 Task: Create a due date automation trigger when advanced on, on the monday of the week before a card is due add dates due this month at 11:00 AM.
Action: Mouse moved to (1017, 306)
Screenshot: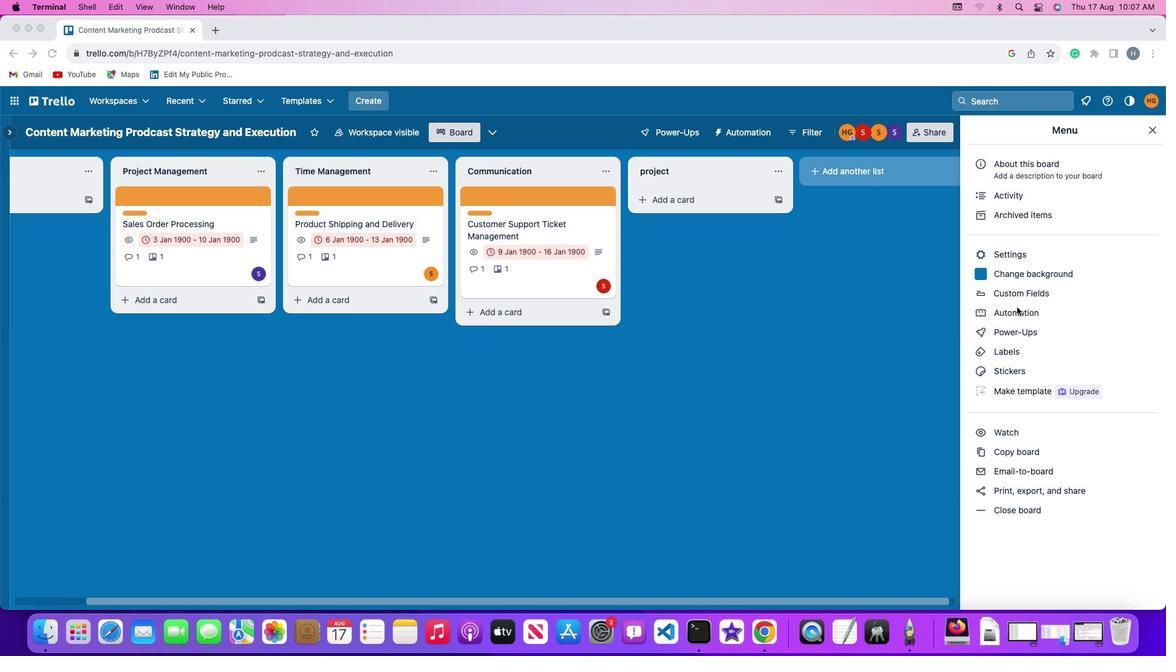 
Action: Mouse pressed left at (1017, 306)
Screenshot: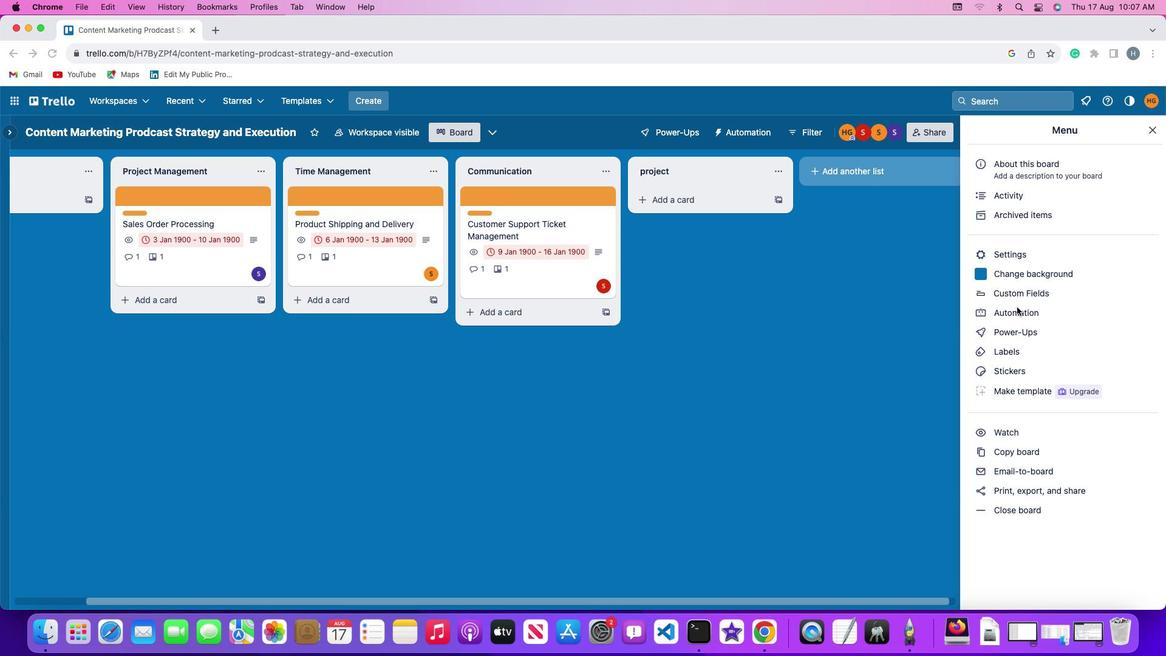 
Action: Mouse pressed left at (1017, 306)
Screenshot: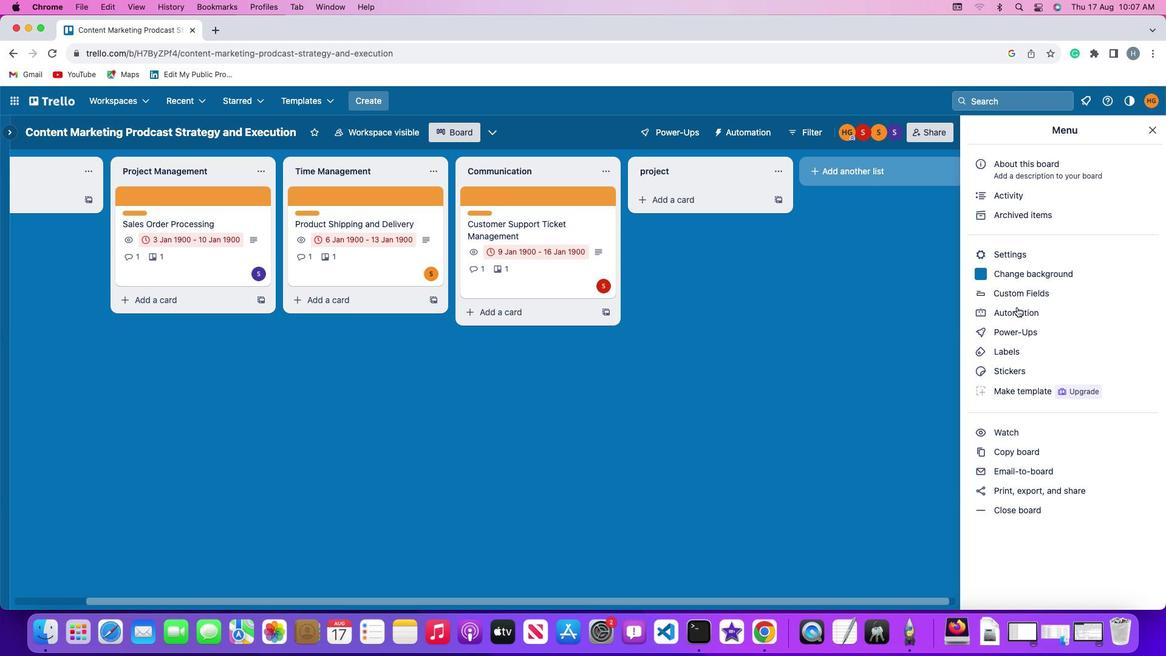 
Action: Mouse moved to (58, 287)
Screenshot: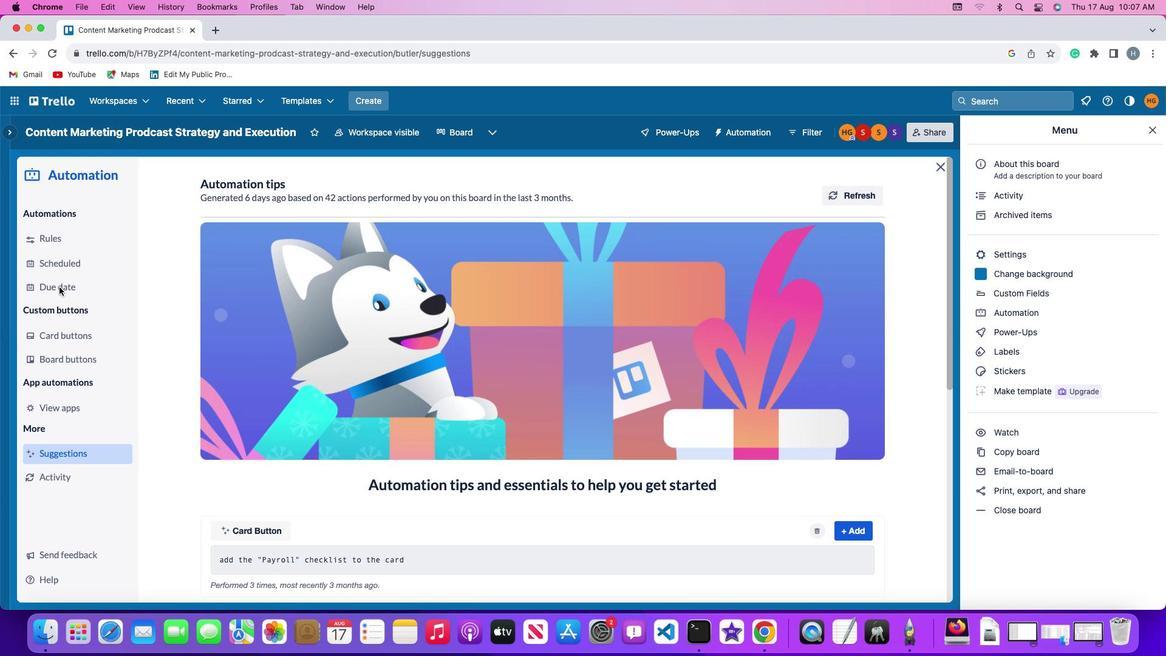 
Action: Mouse pressed left at (58, 287)
Screenshot: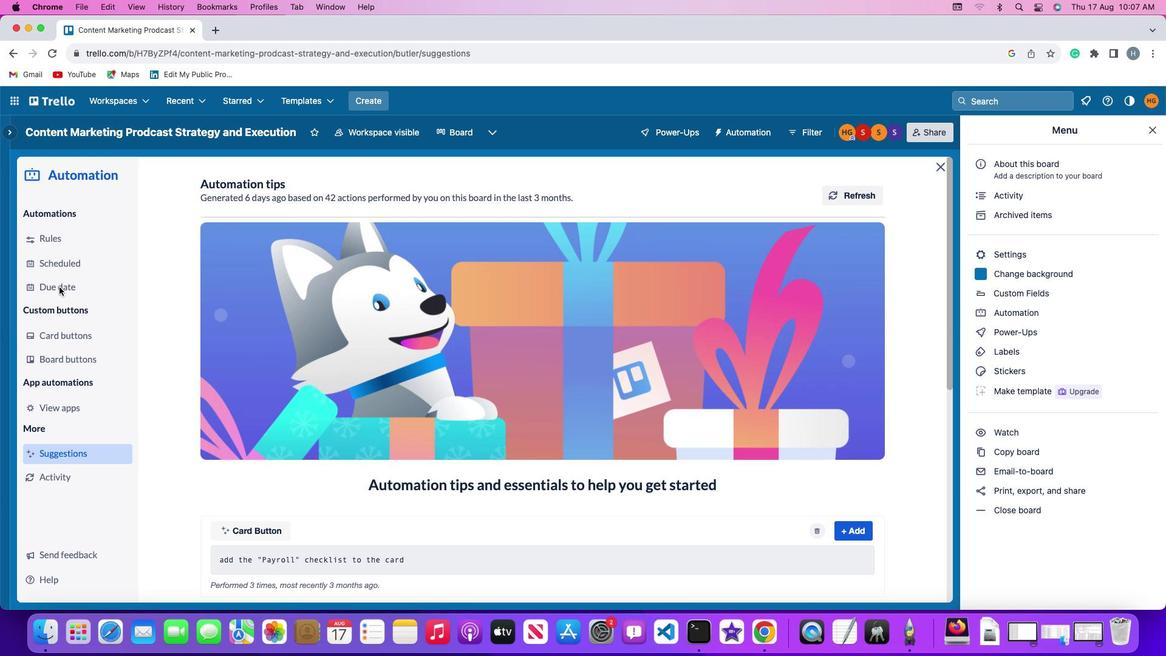 
Action: Mouse moved to (804, 187)
Screenshot: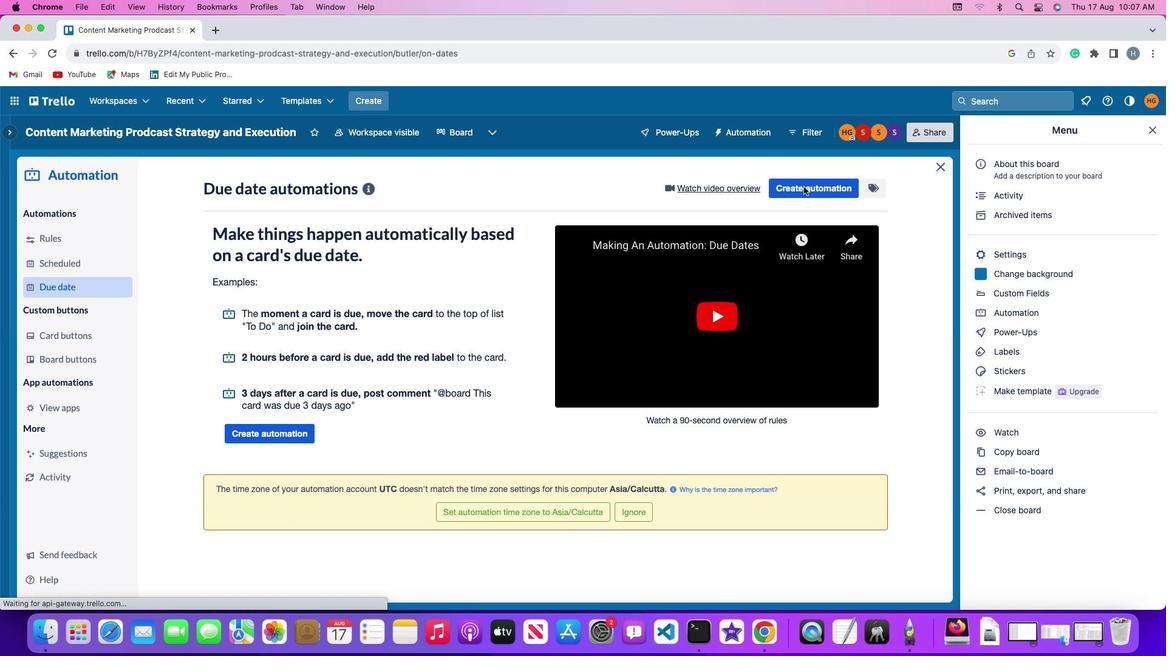
Action: Mouse pressed left at (804, 187)
Screenshot: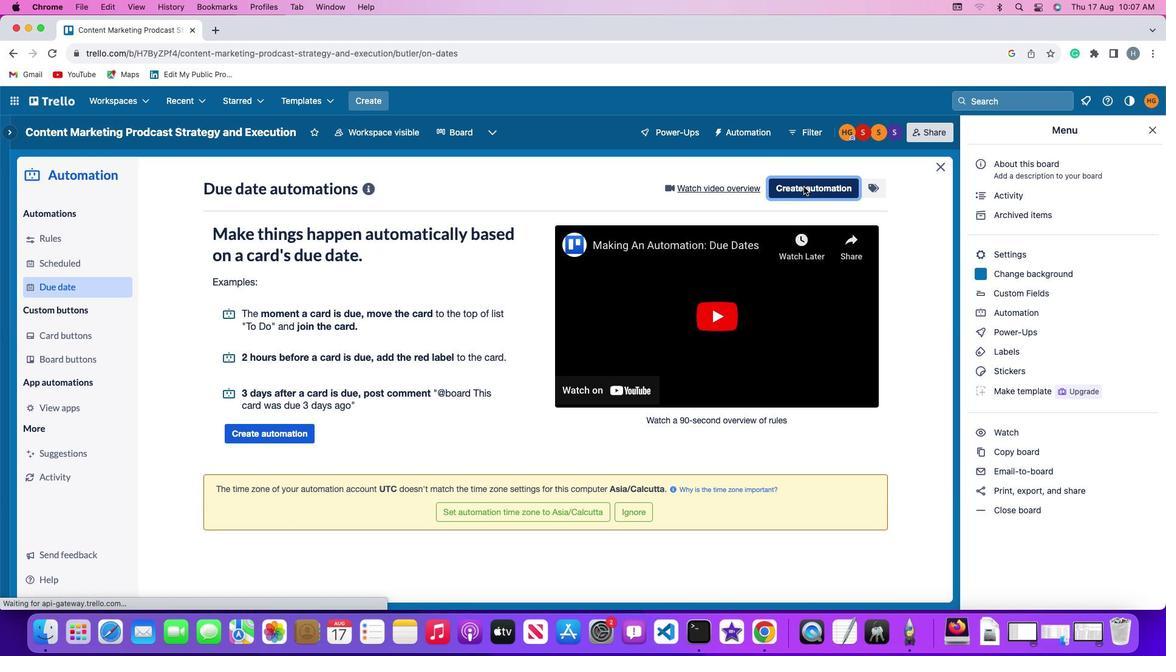
Action: Mouse moved to (229, 302)
Screenshot: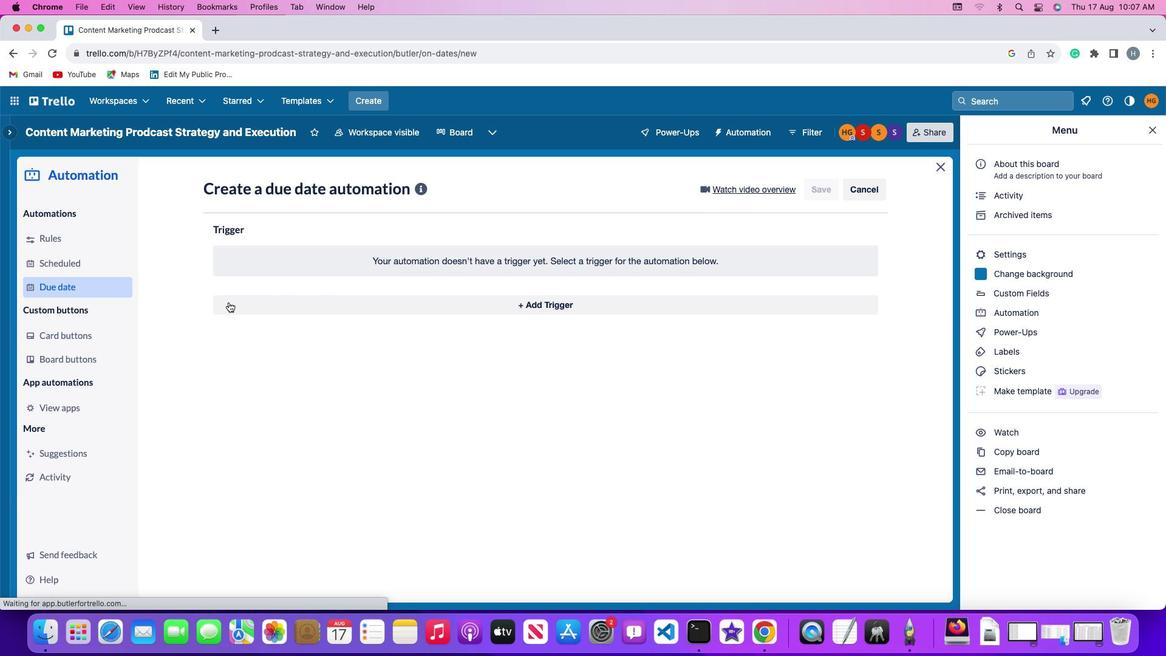 
Action: Mouse pressed left at (229, 302)
Screenshot: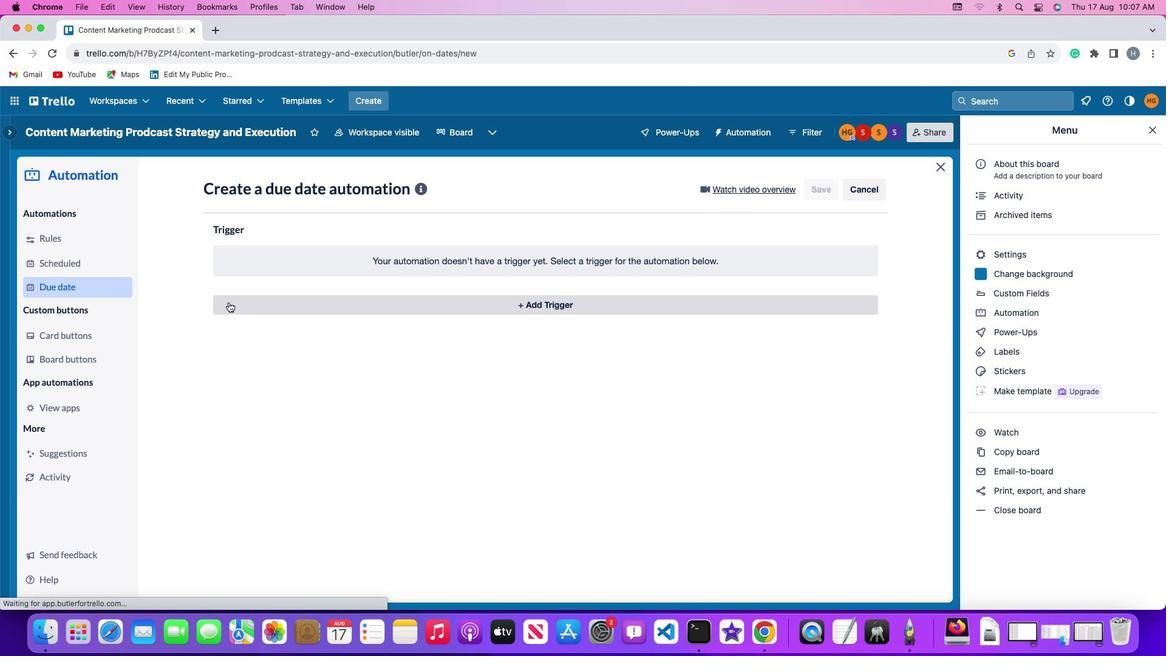 
Action: Mouse moved to (271, 531)
Screenshot: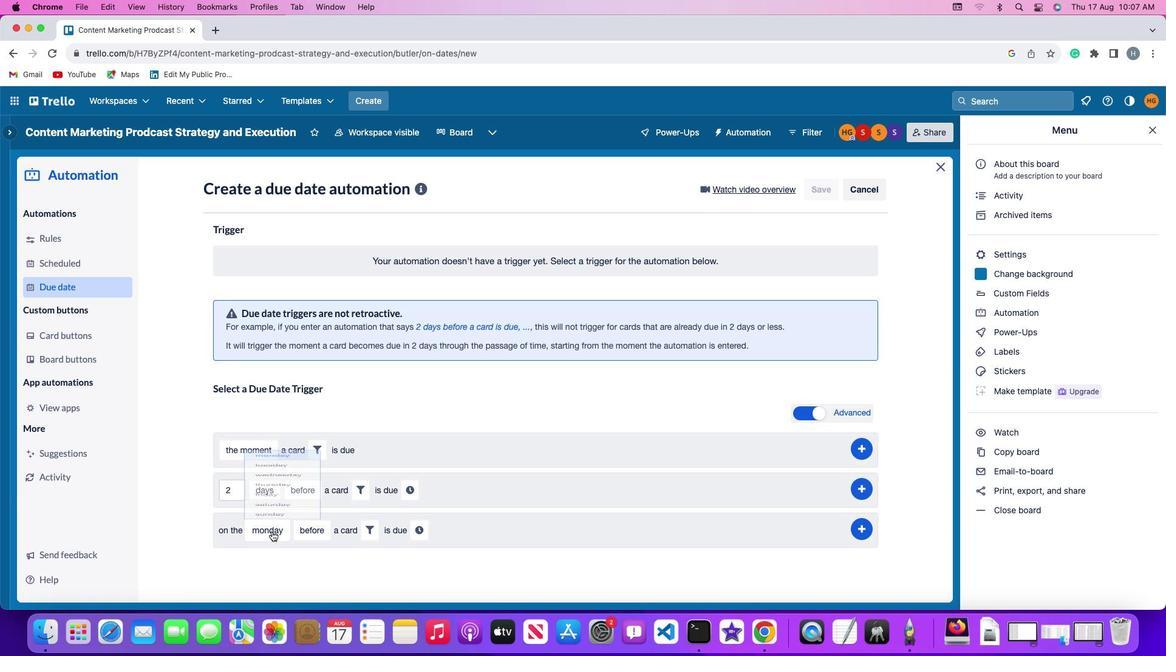 
Action: Mouse pressed left at (271, 531)
Screenshot: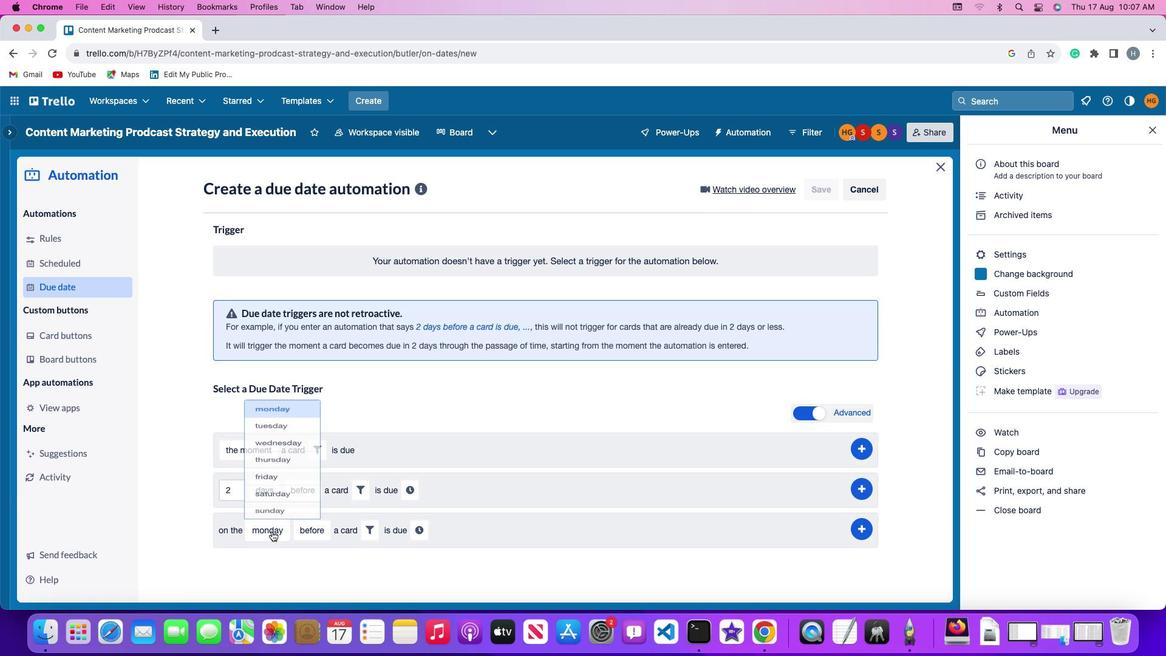 
Action: Mouse moved to (283, 364)
Screenshot: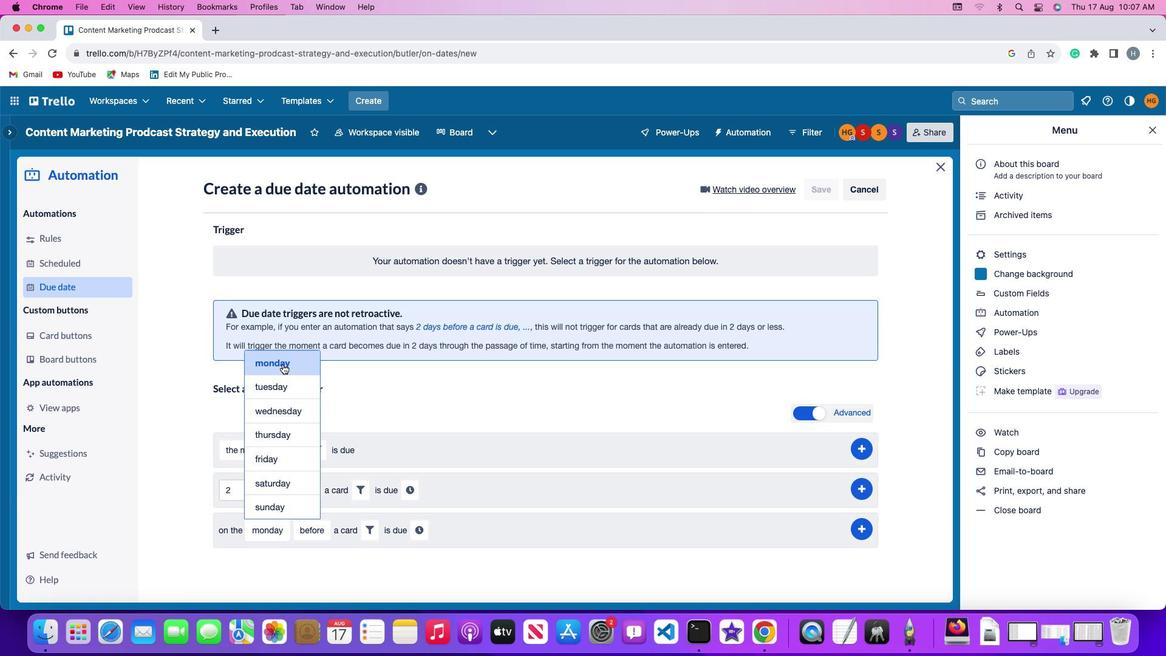 
Action: Mouse pressed left at (283, 364)
Screenshot: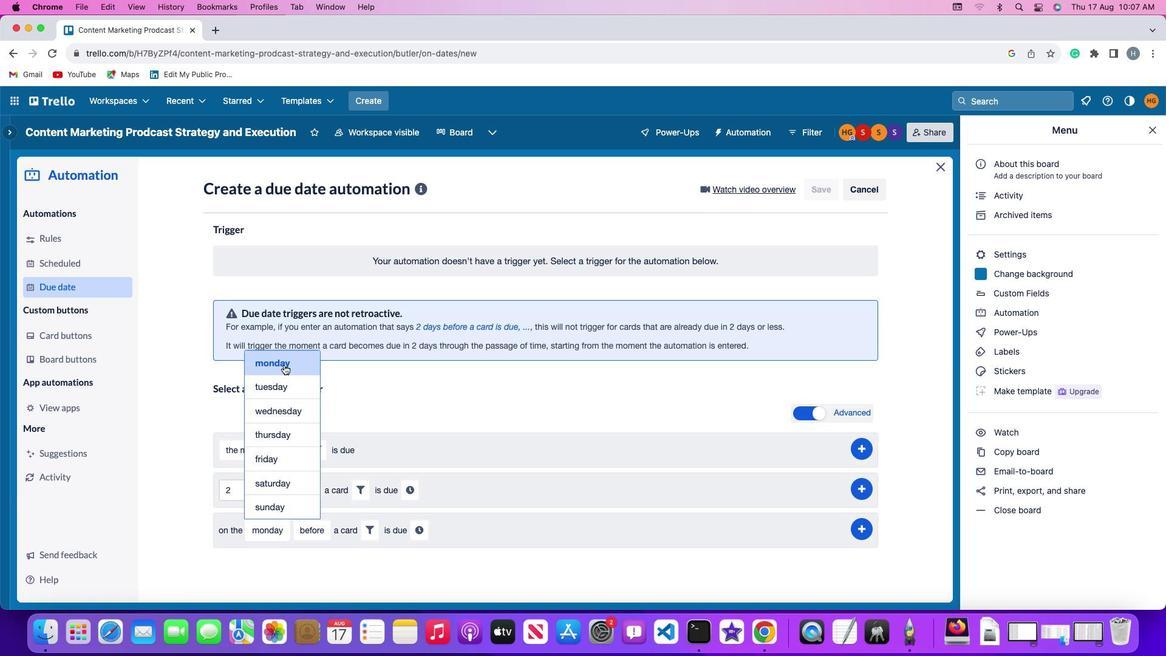 
Action: Mouse moved to (299, 529)
Screenshot: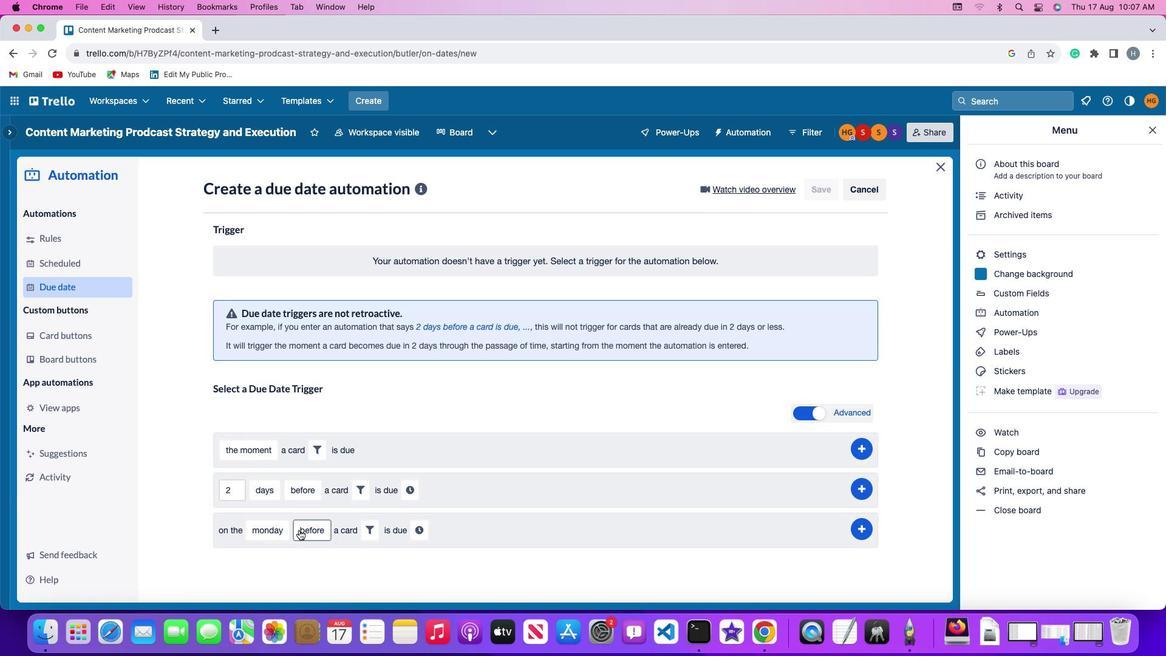 
Action: Mouse pressed left at (299, 529)
Screenshot: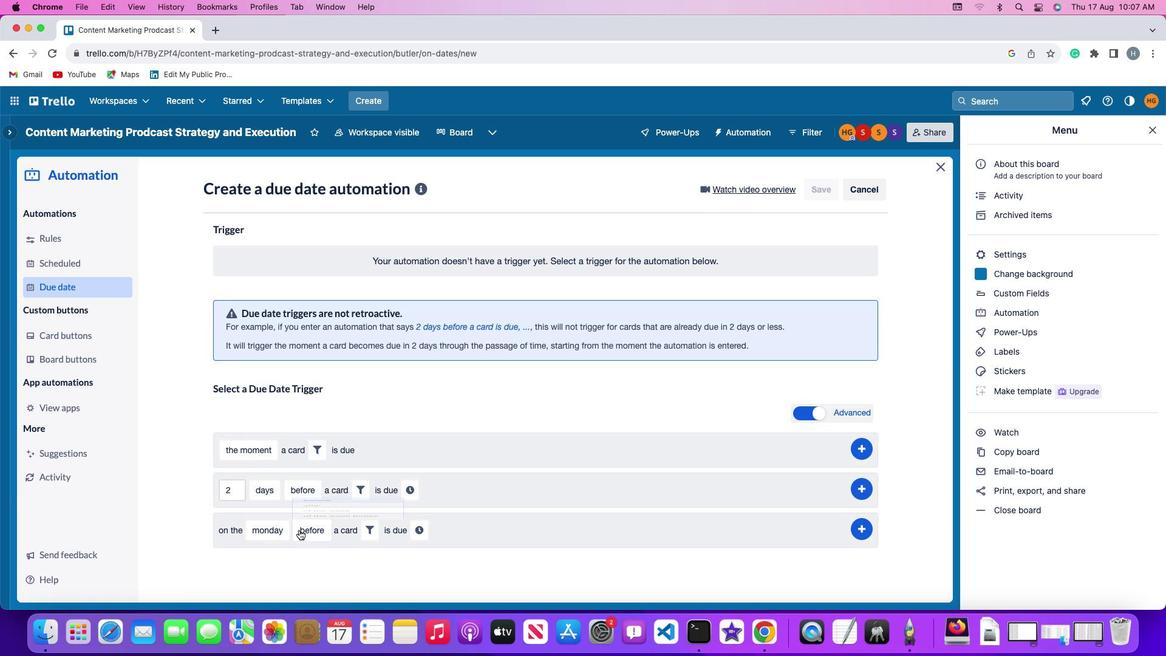 
Action: Mouse moved to (319, 506)
Screenshot: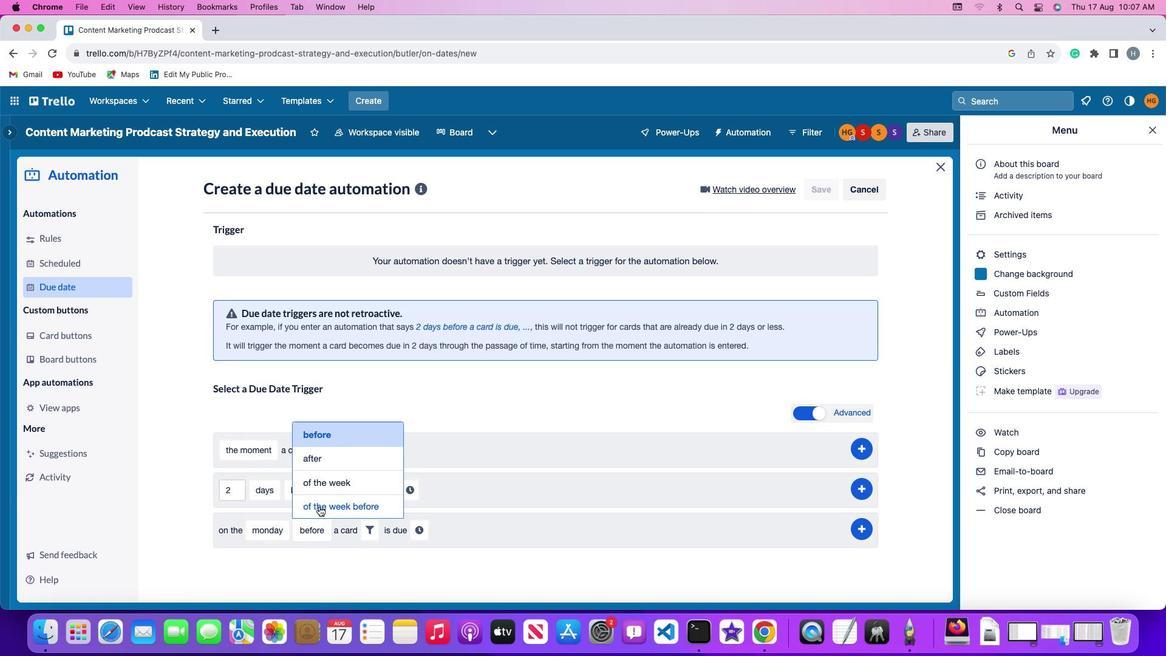 
Action: Mouse pressed left at (319, 506)
Screenshot: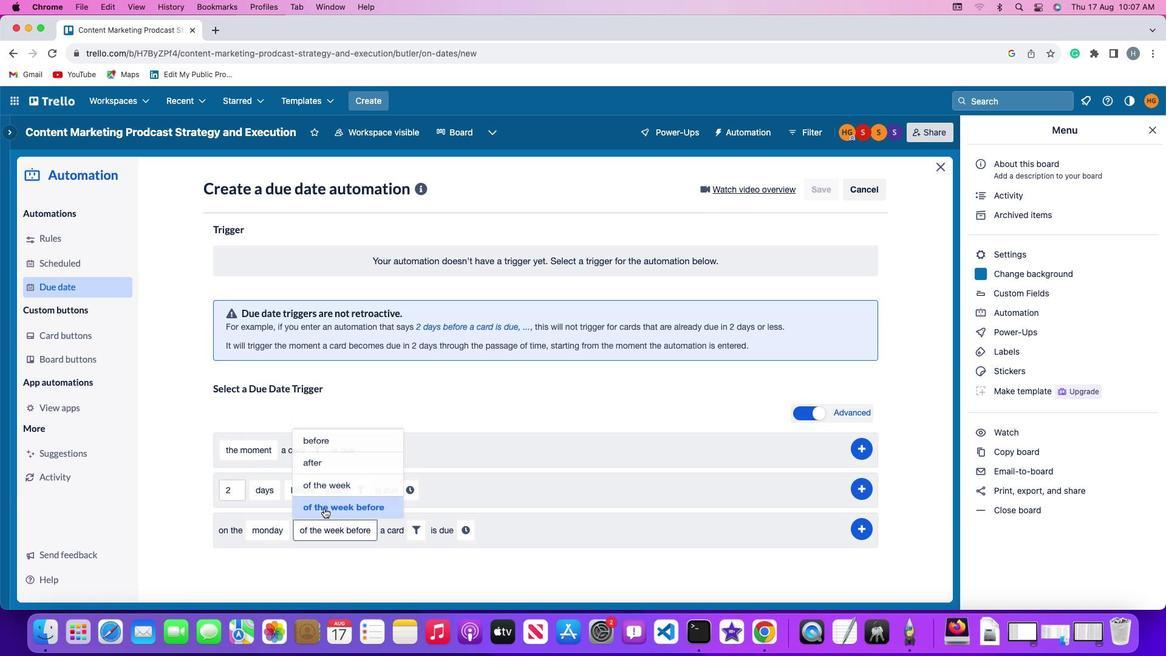 
Action: Mouse moved to (411, 528)
Screenshot: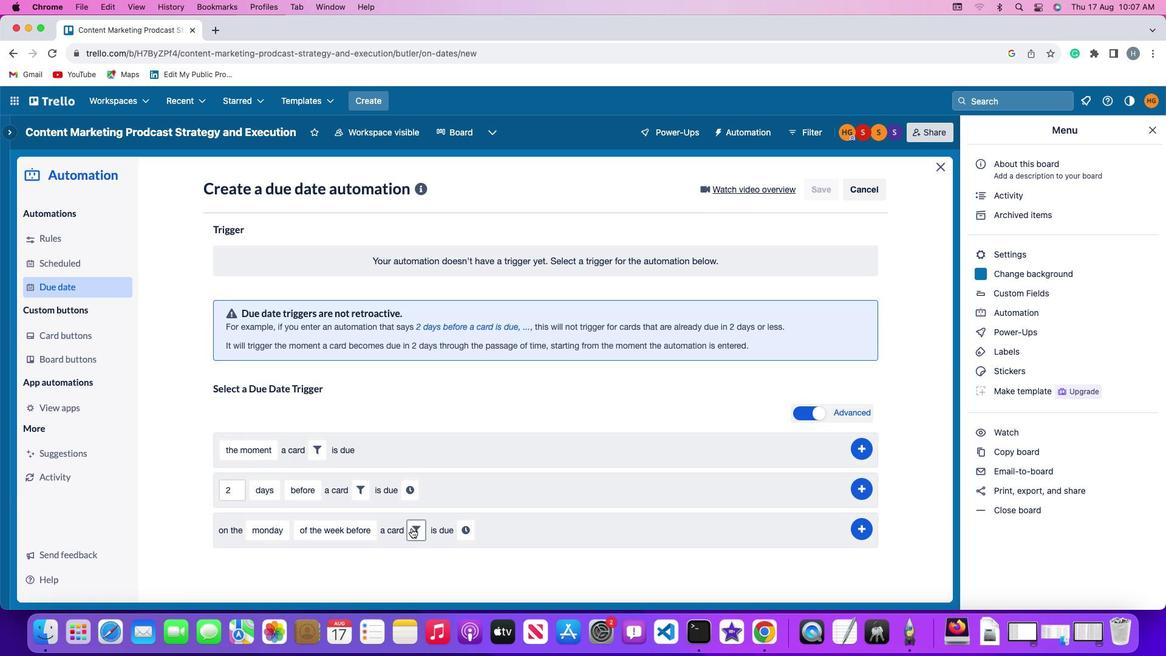 
Action: Mouse pressed left at (411, 528)
Screenshot: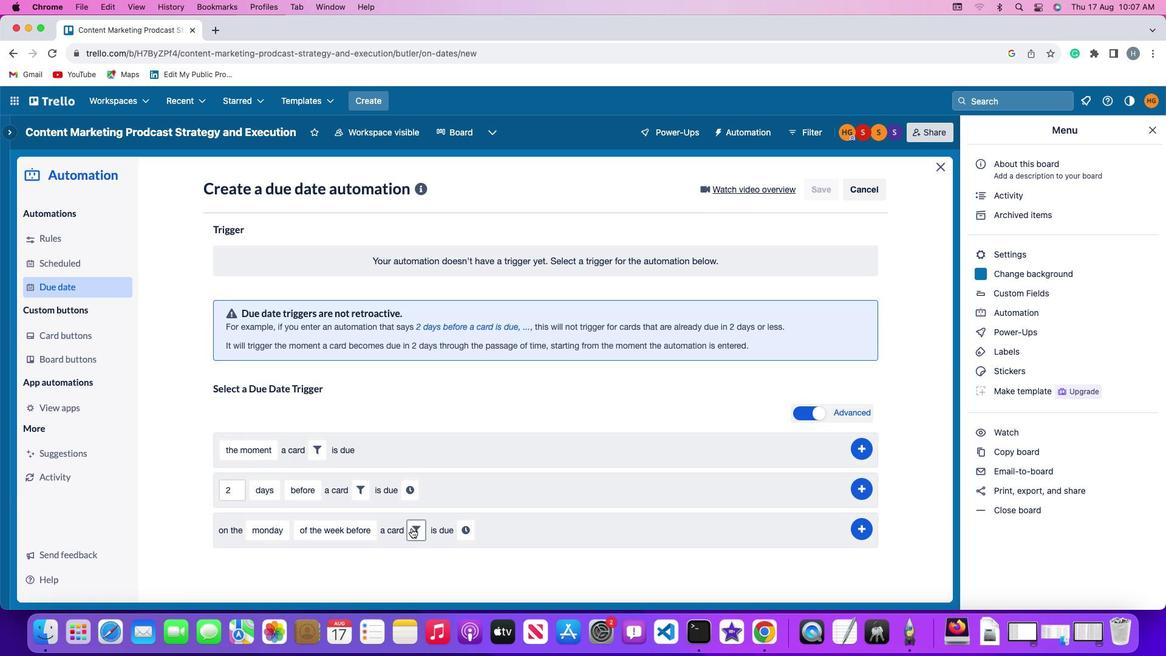 
Action: Mouse moved to (483, 572)
Screenshot: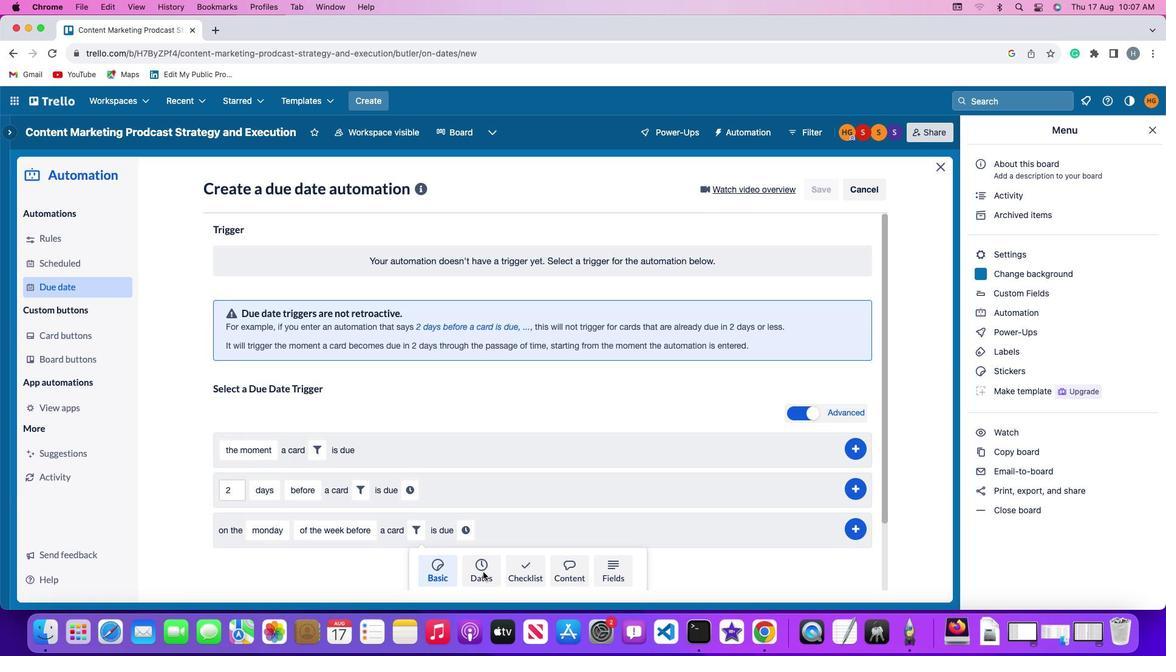 
Action: Mouse pressed left at (483, 572)
Screenshot: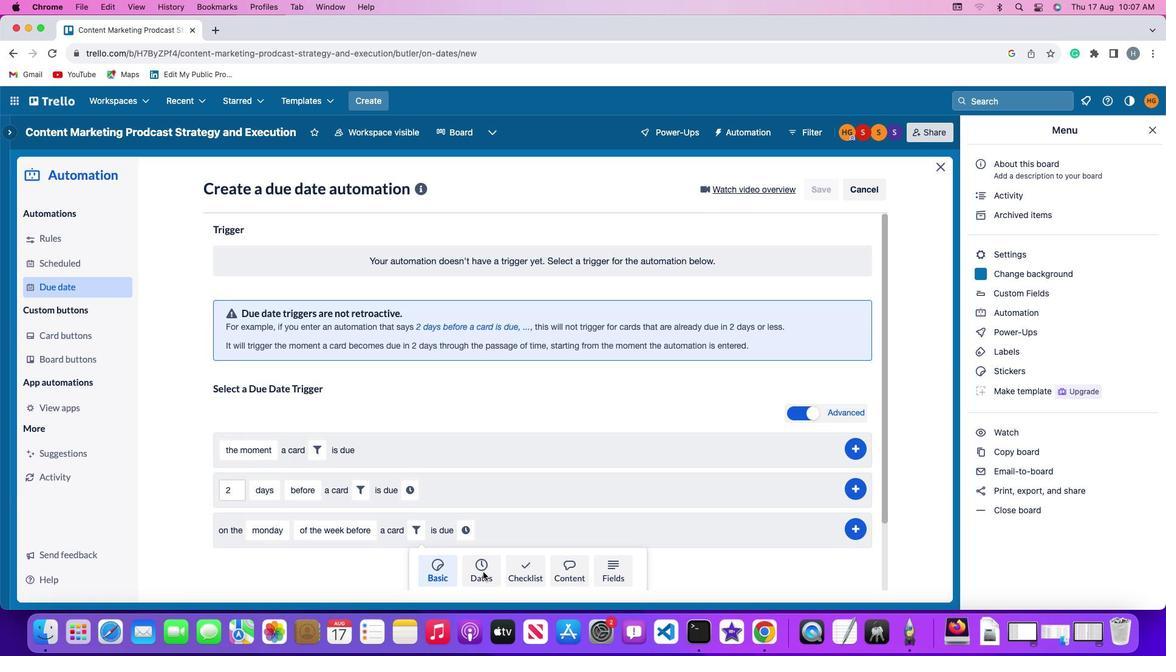 
Action: Mouse moved to (373, 560)
Screenshot: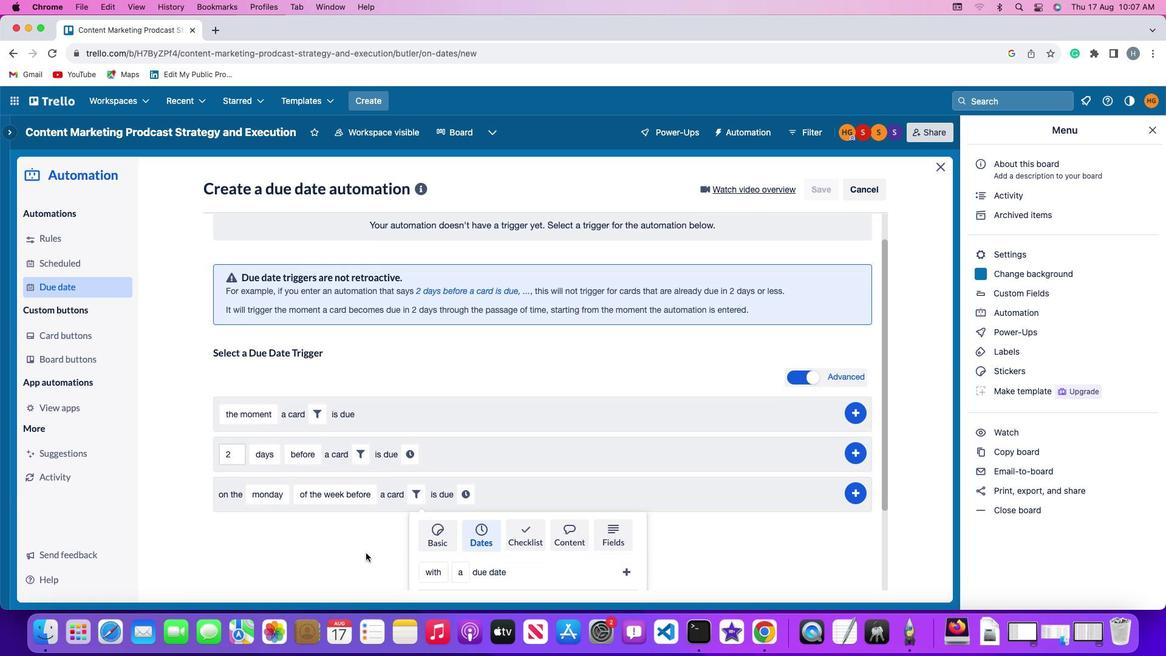 
Action: Mouse scrolled (373, 560) with delta (0, 0)
Screenshot: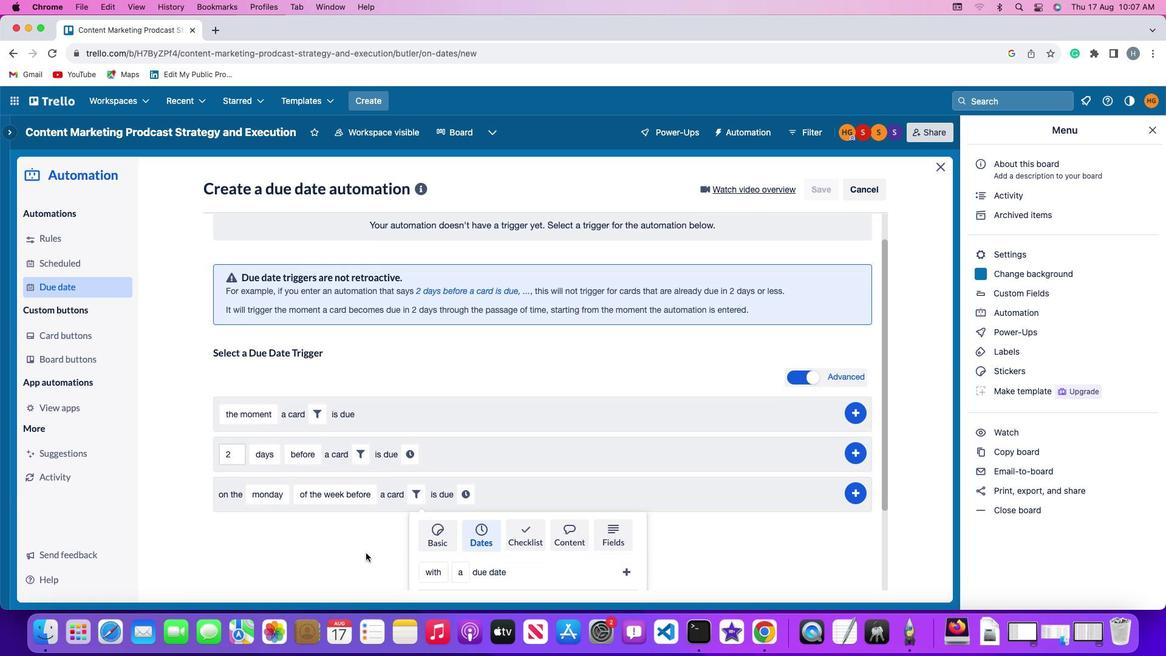 
Action: Mouse moved to (372, 560)
Screenshot: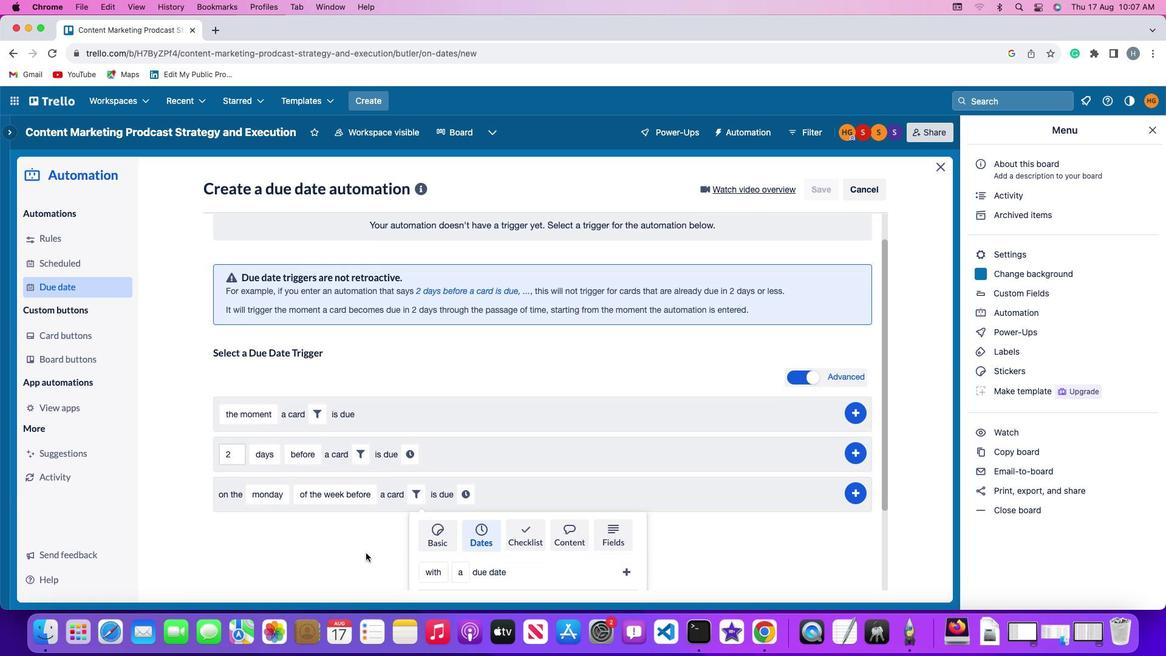 
Action: Mouse scrolled (372, 560) with delta (0, 0)
Screenshot: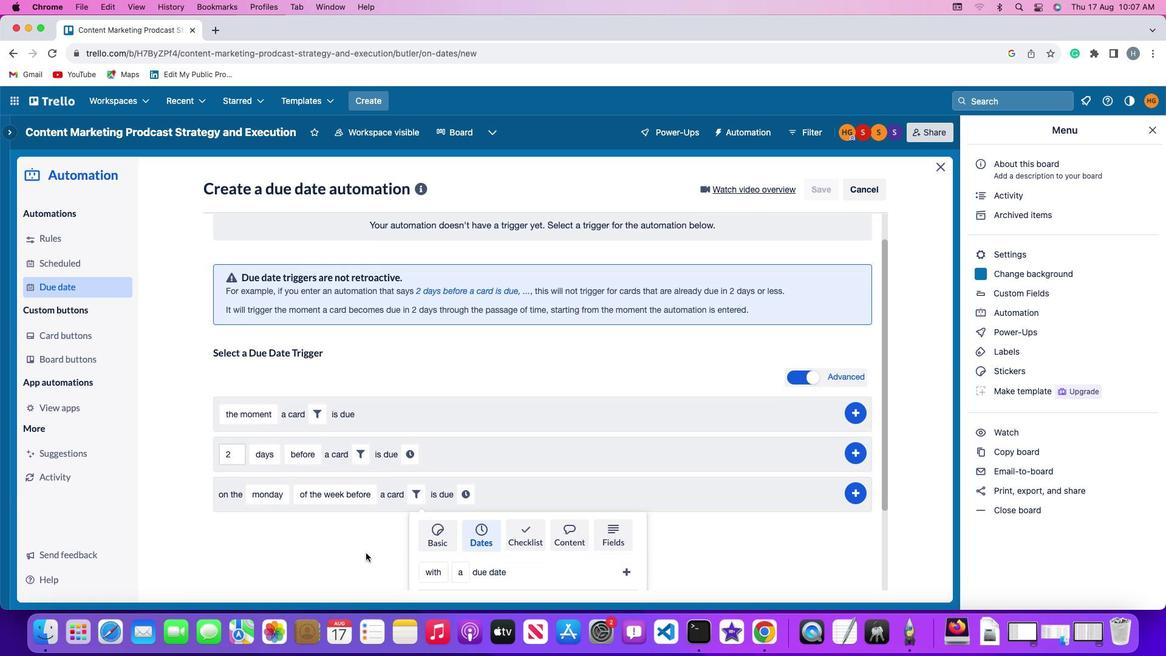 
Action: Mouse moved to (372, 559)
Screenshot: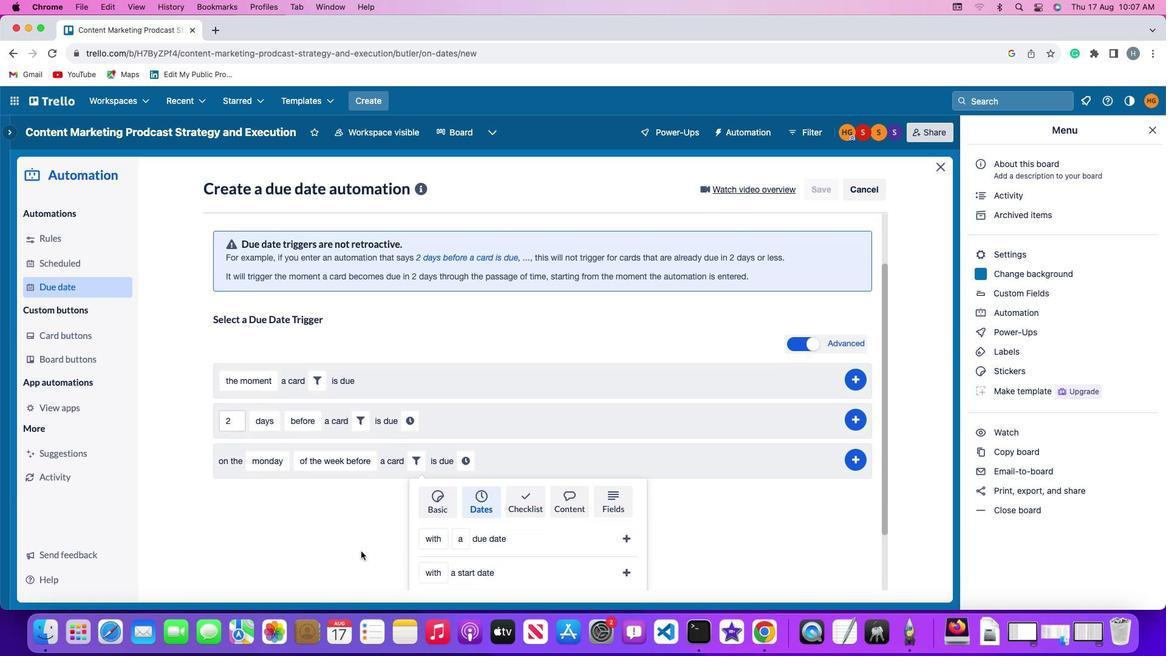 
Action: Mouse scrolled (372, 559) with delta (0, -1)
Screenshot: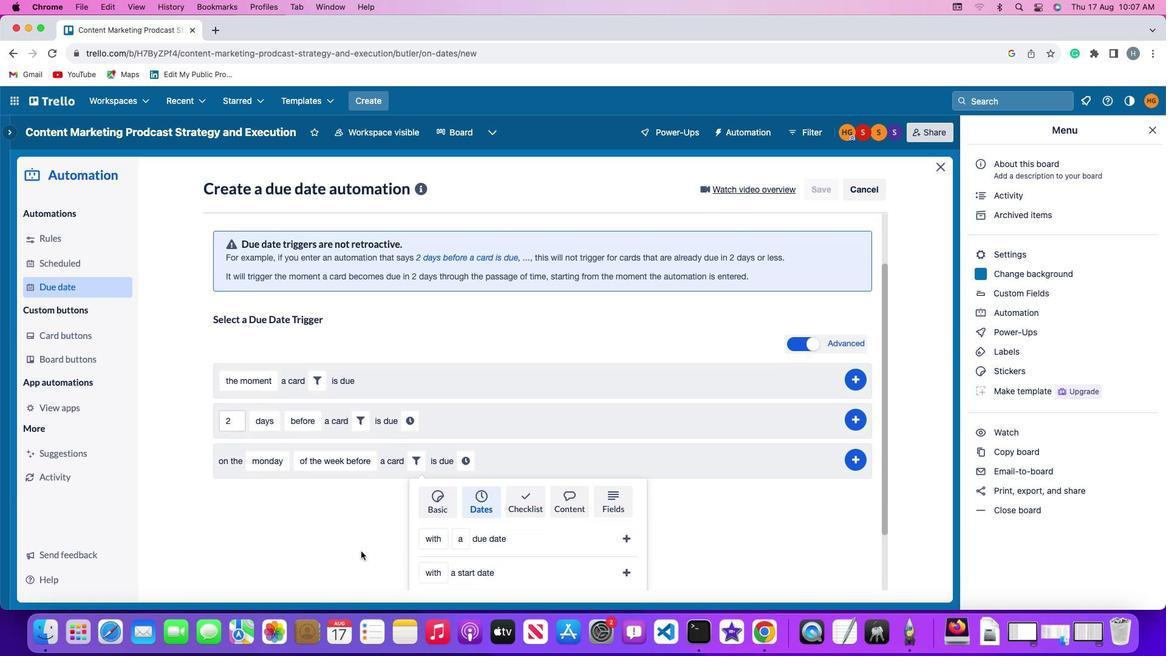 
Action: Mouse moved to (370, 556)
Screenshot: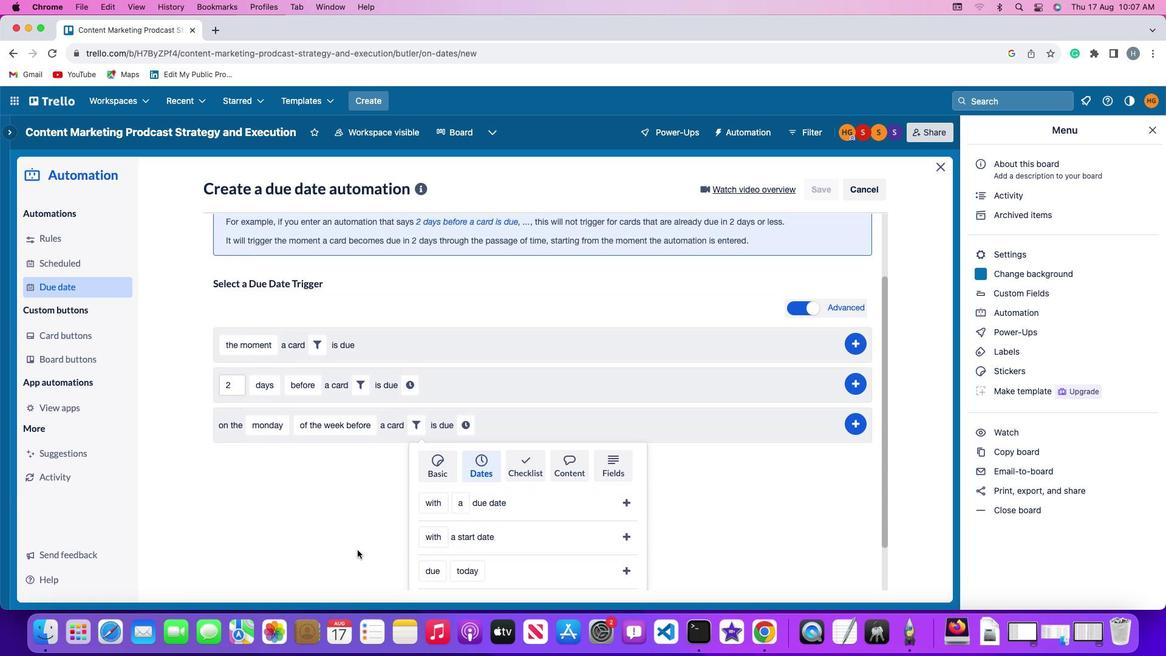 
Action: Mouse scrolled (370, 556) with delta (0, -3)
Screenshot: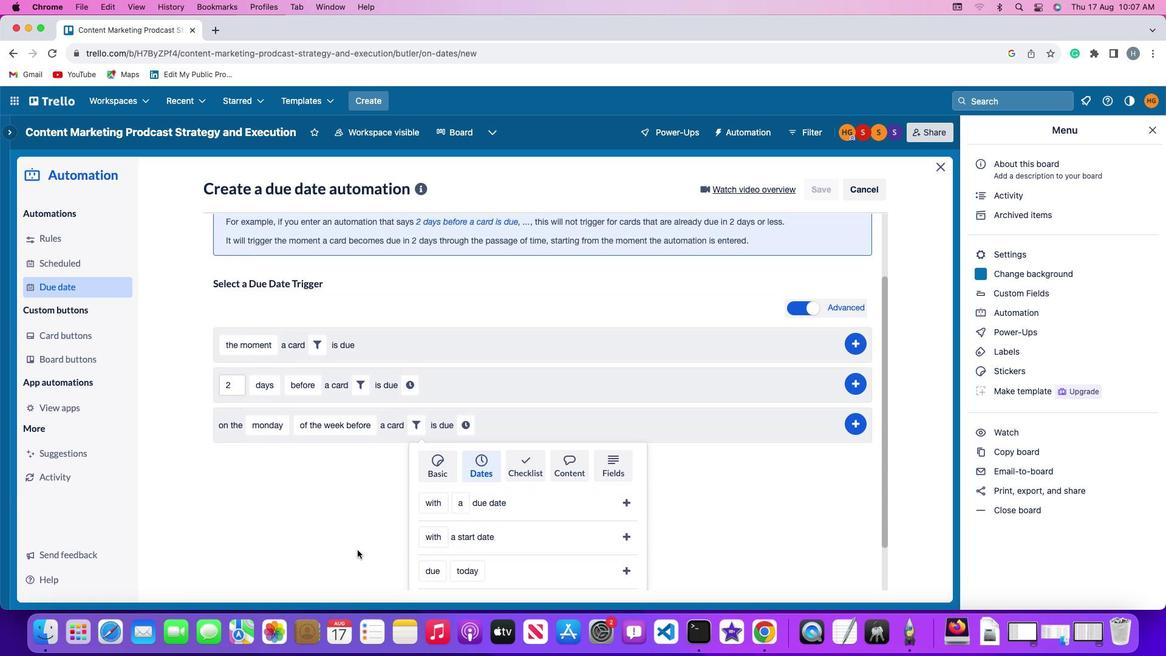 
Action: Mouse moved to (353, 550)
Screenshot: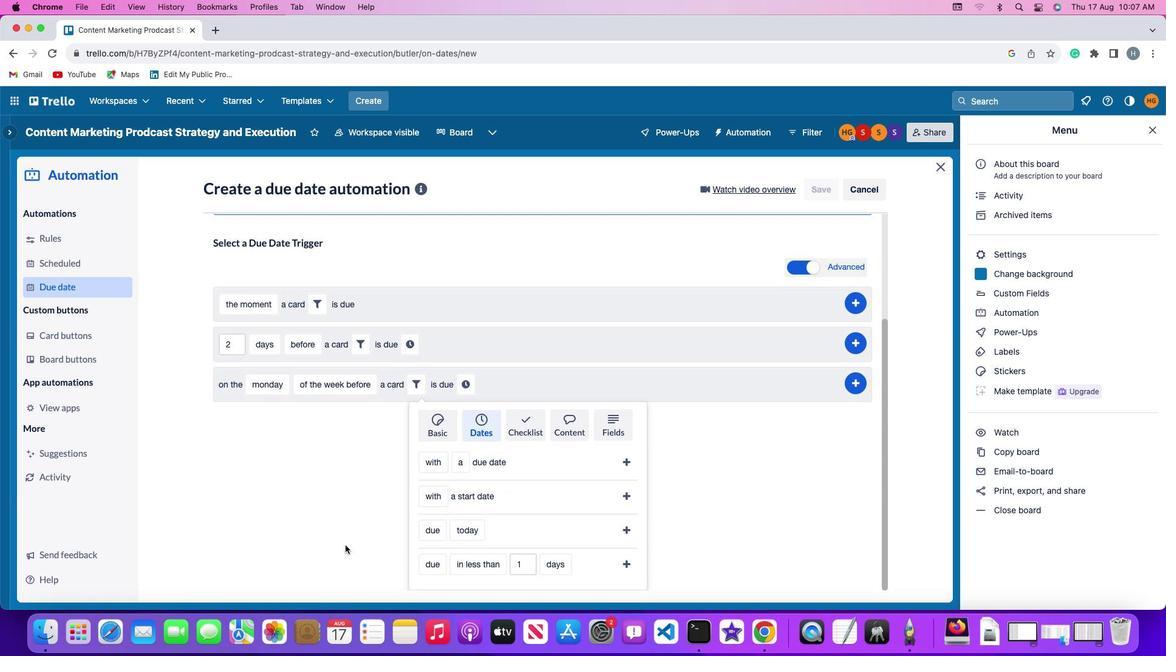 
Action: Mouse scrolled (353, 550) with delta (0, 0)
Screenshot: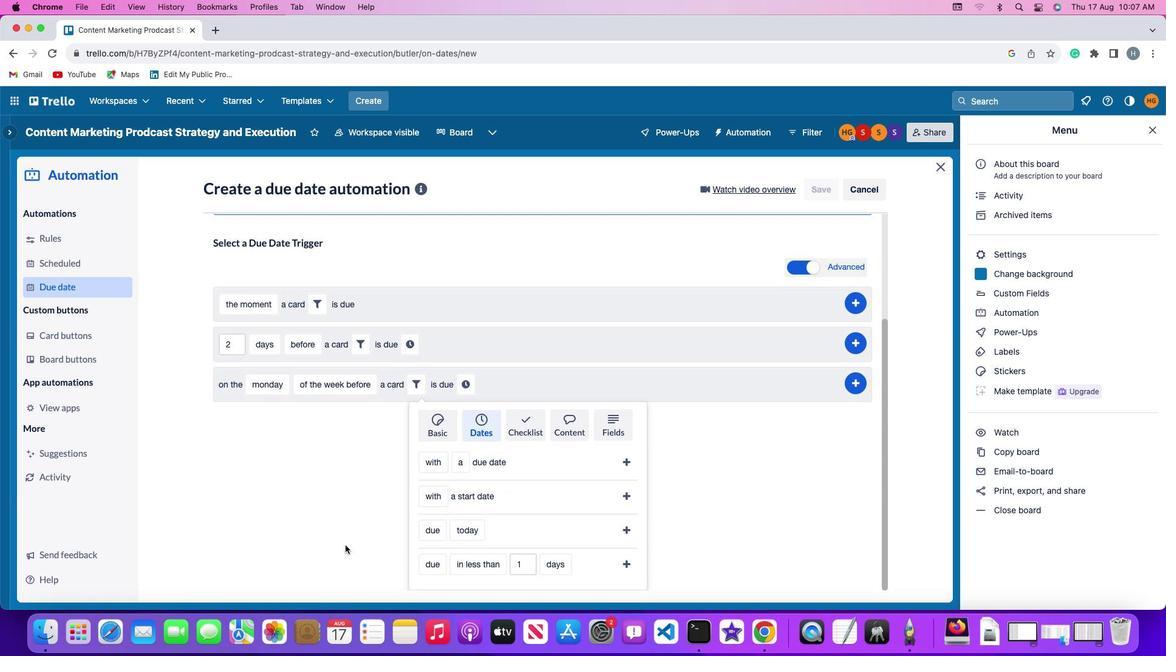 
Action: Mouse moved to (351, 550)
Screenshot: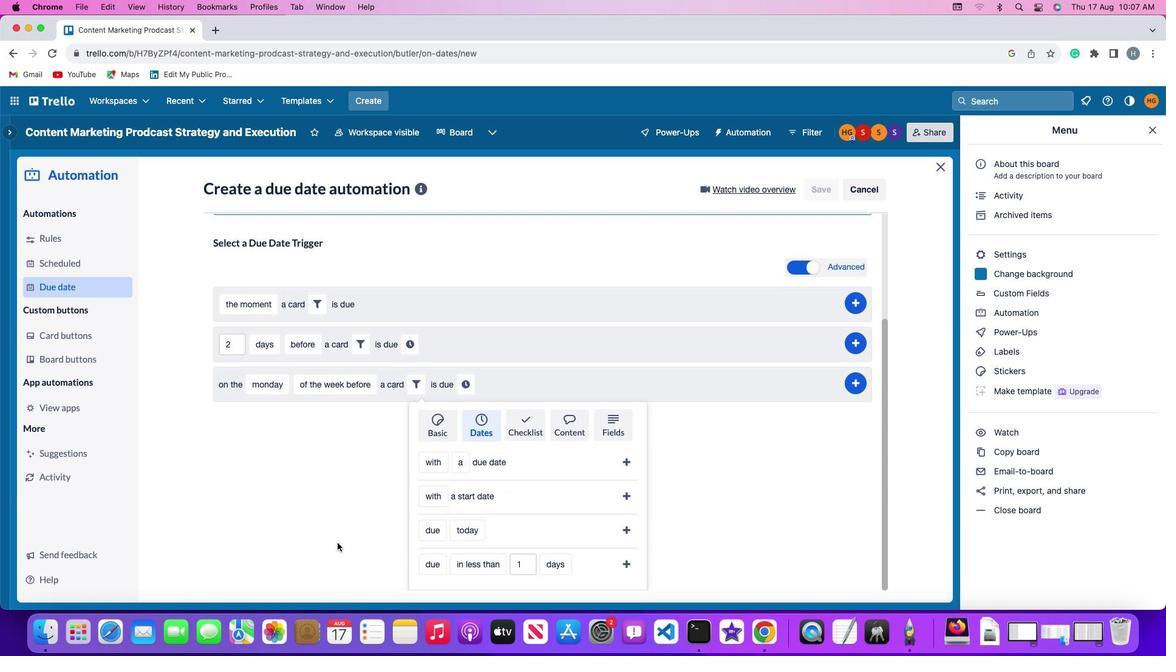 
Action: Mouse scrolled (351, 550) with delta (0, 0)
Screenshot: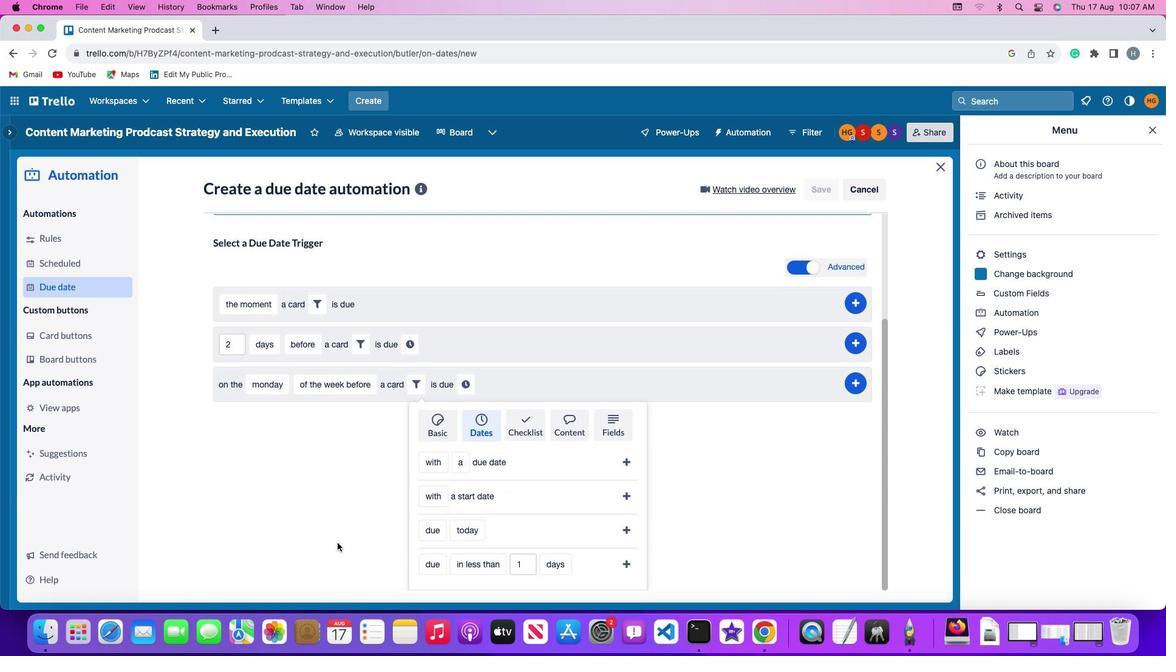 
Action: Mouse moved to (350, 549)
Screenshot: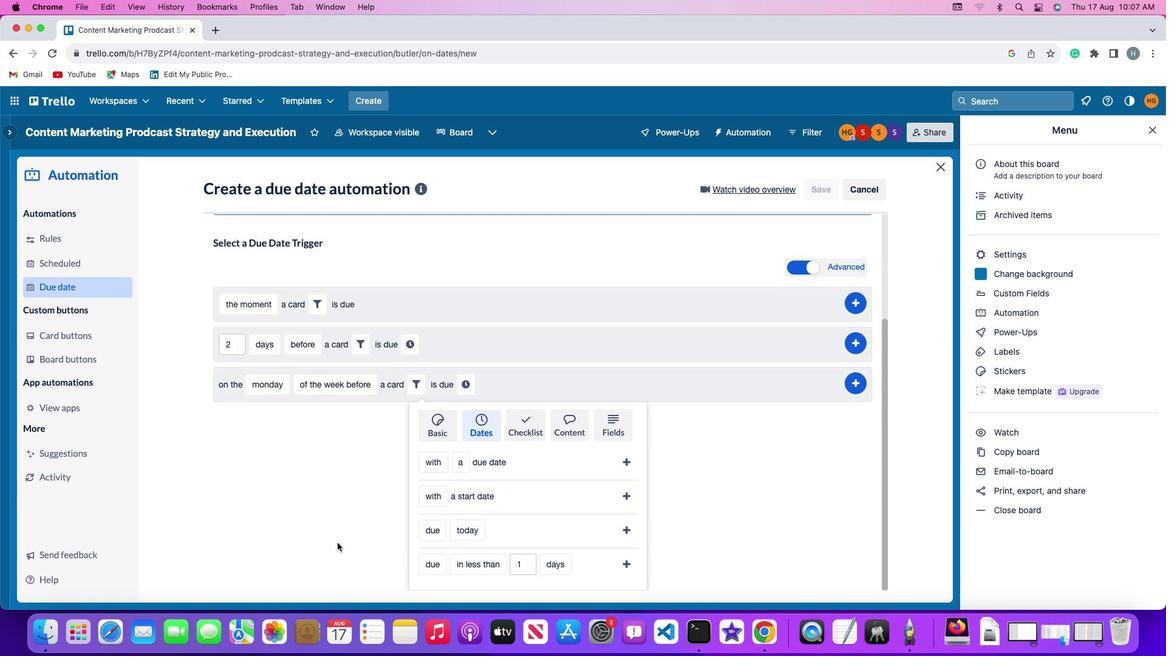 
Action: Mouse scrolled (350, 549) with delta (0, -1)
Screenshot: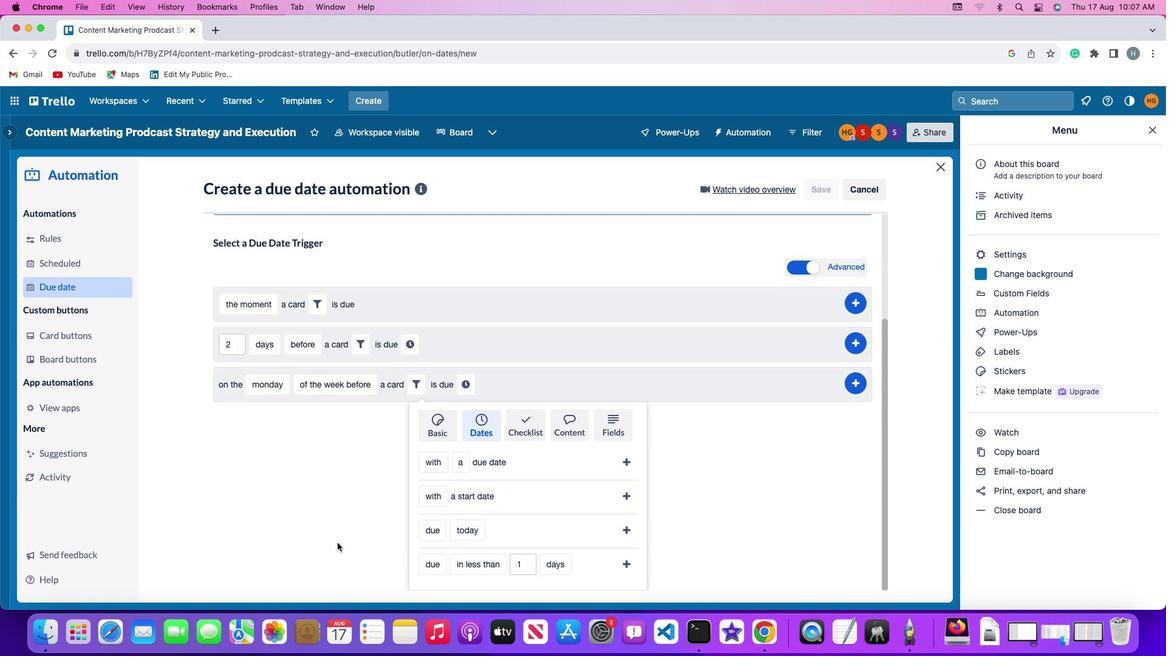 
Action: Mouse moved to (443, 529)
Screenshot: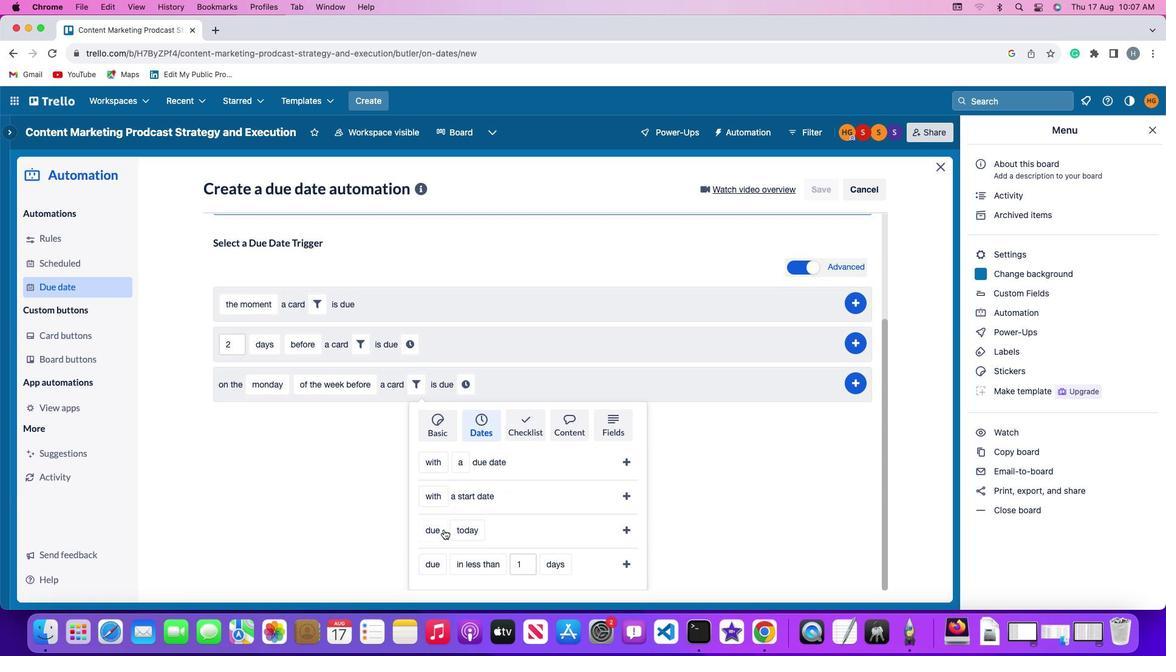 
Action: Mouse pressed left at (443, 529)
Screenshot: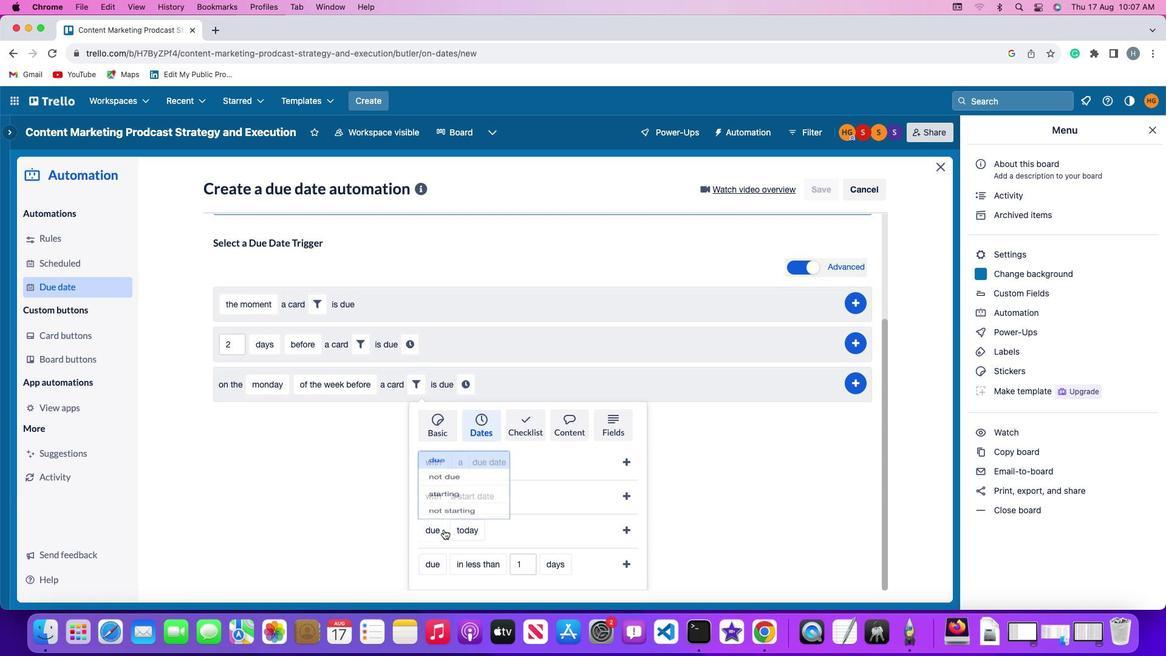 
Action: Mouse moved to (445, 434)
Screenshot: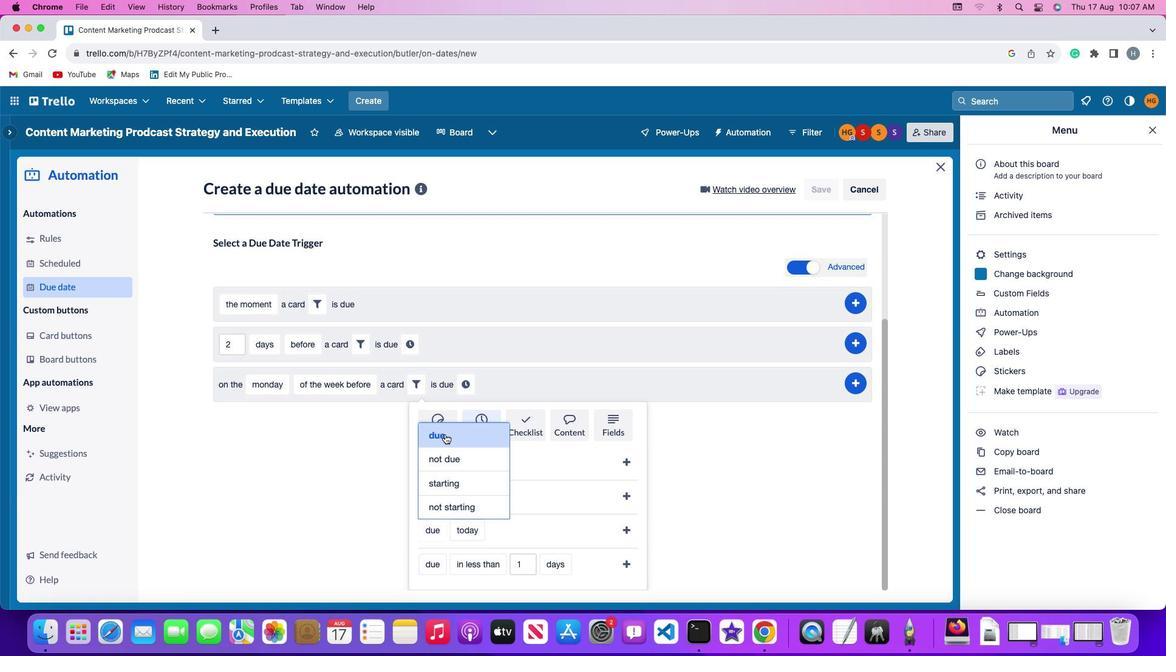 
Action: Mouse pressed left at (445, 434)
Screenshot: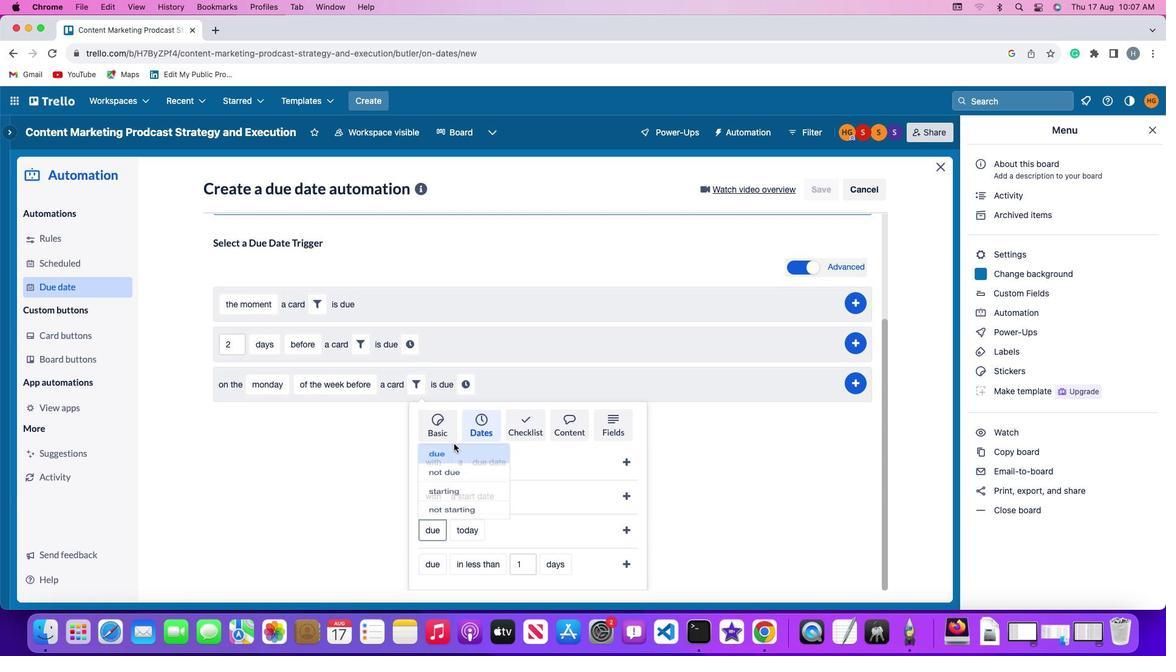 
Action: Mouse moved to (475, 525)
Screenshot: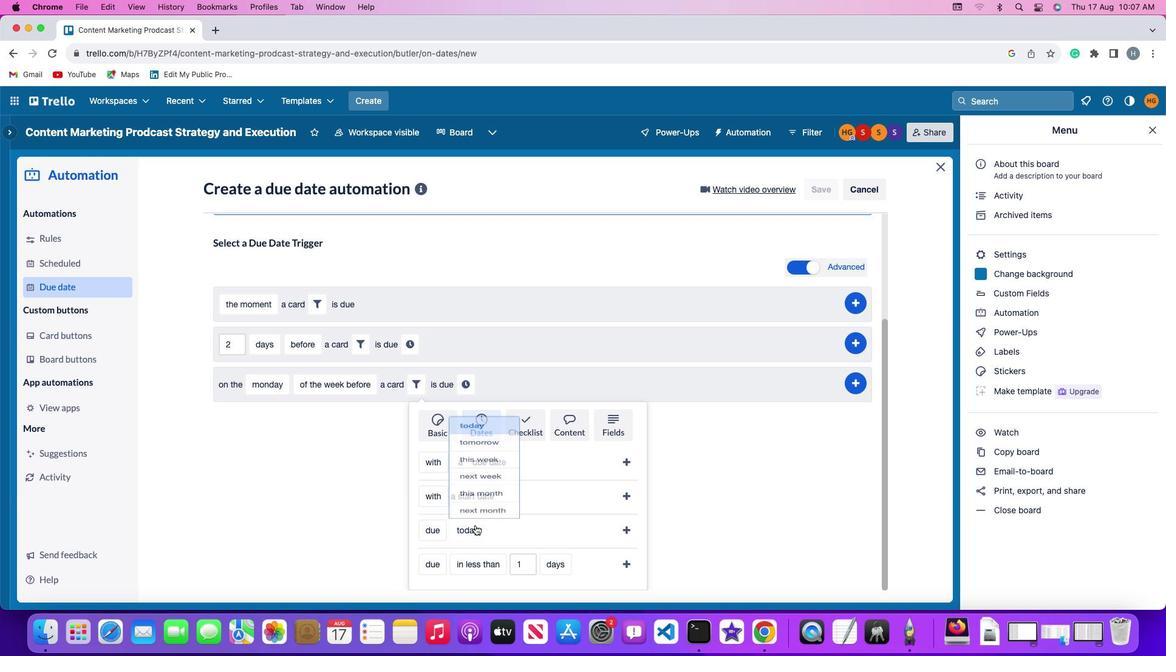 
Action: Mouse pressed left at (475, 525)
Screenshot: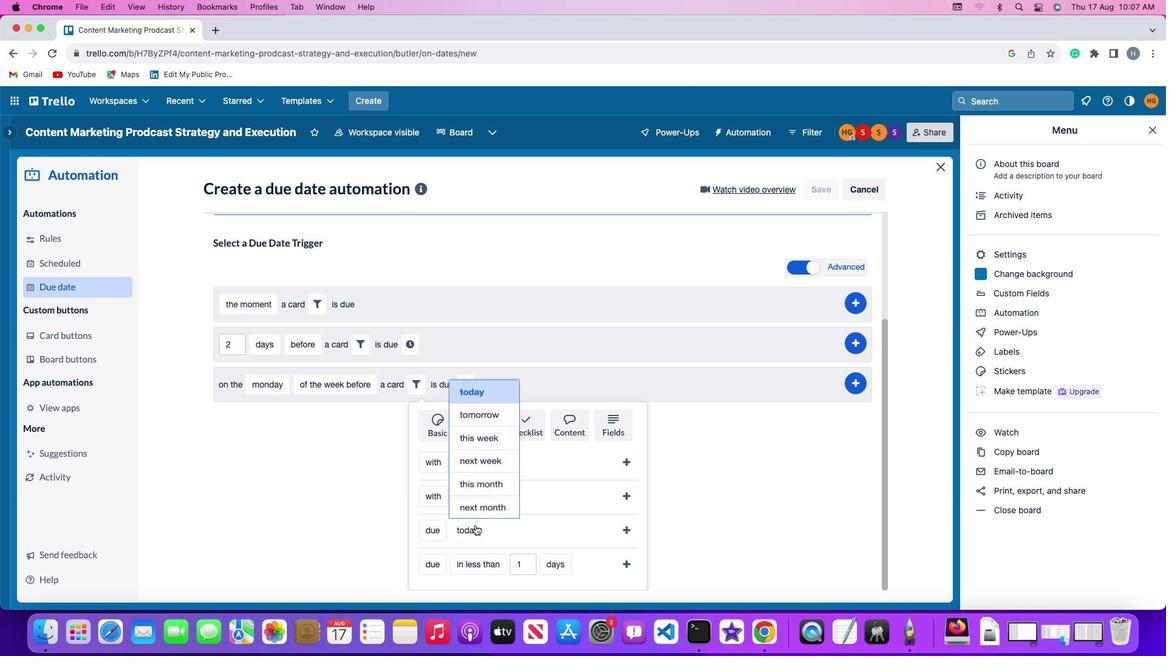 
Action: Mouse moved to (491, 480)
Screenshot: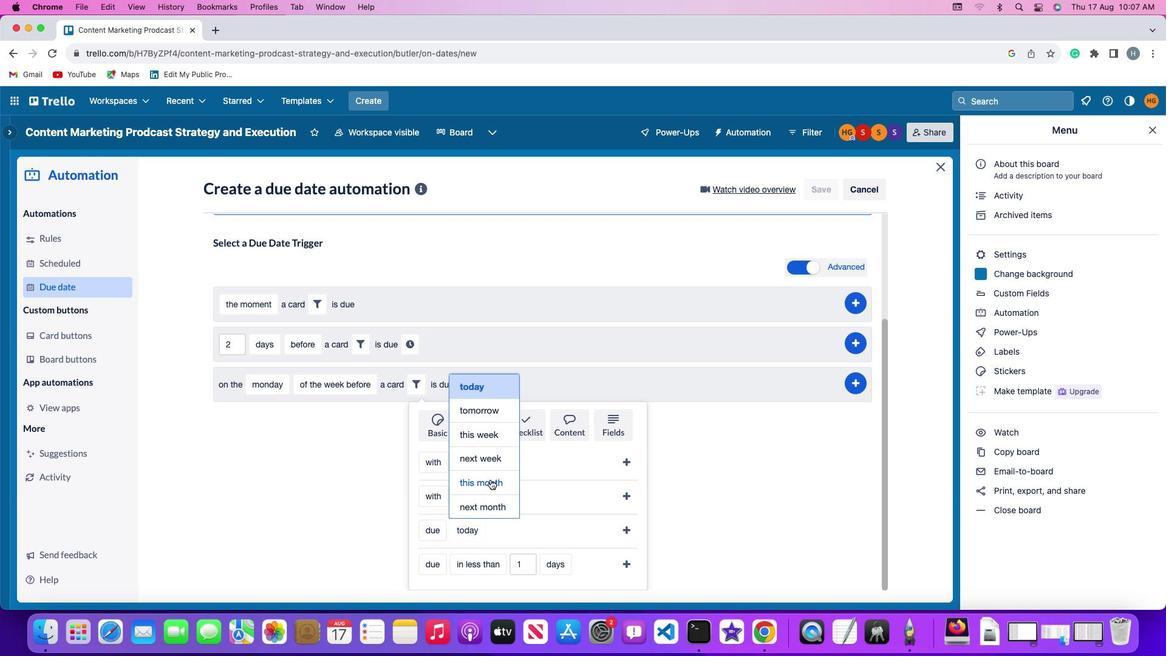 
Action: Mouse pressed left at (491, 480)
Screenshot: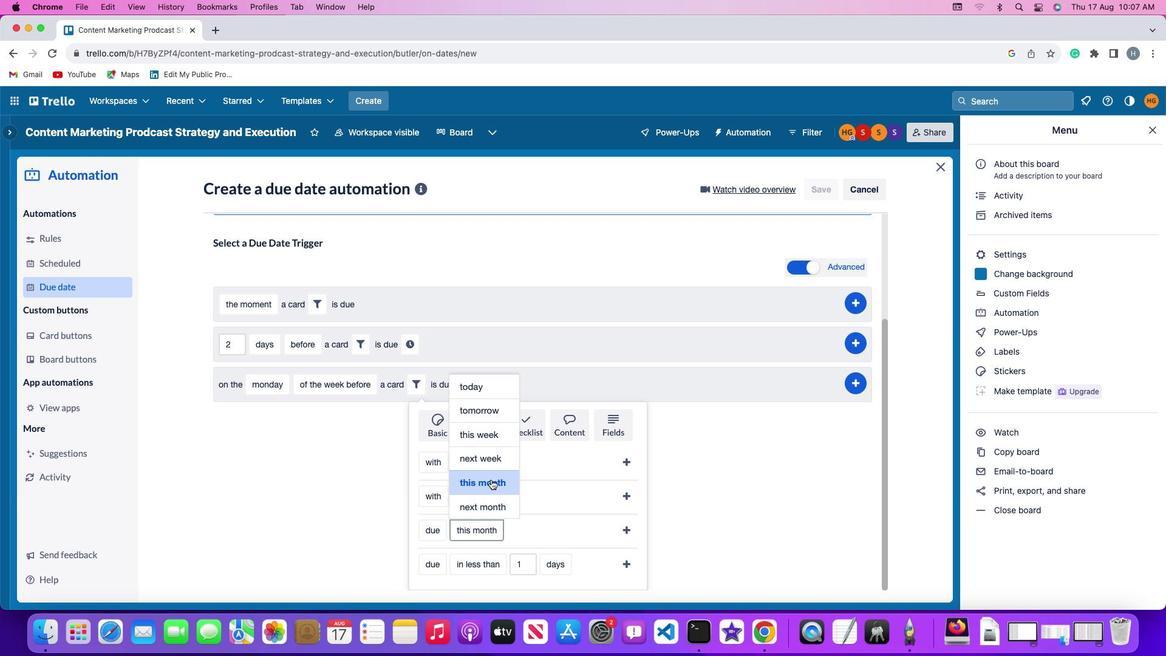 
Action: Mouse moved to (629, 526)
Screenshot: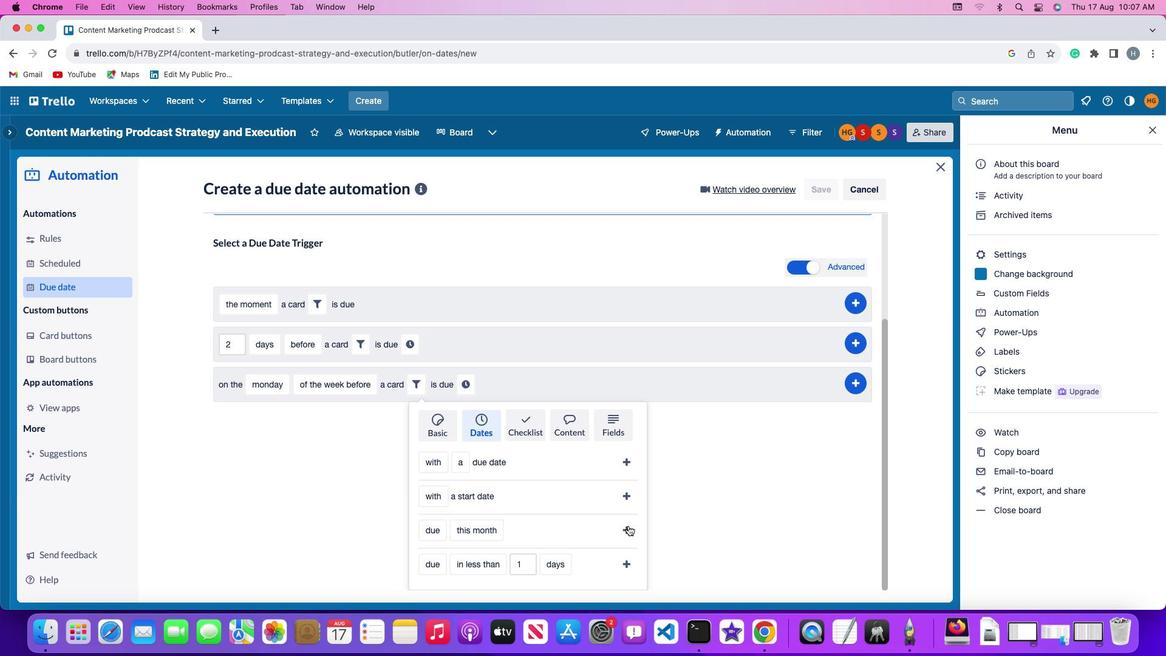 
Action: Mouse pressed left at (629, 526)
Screenshot: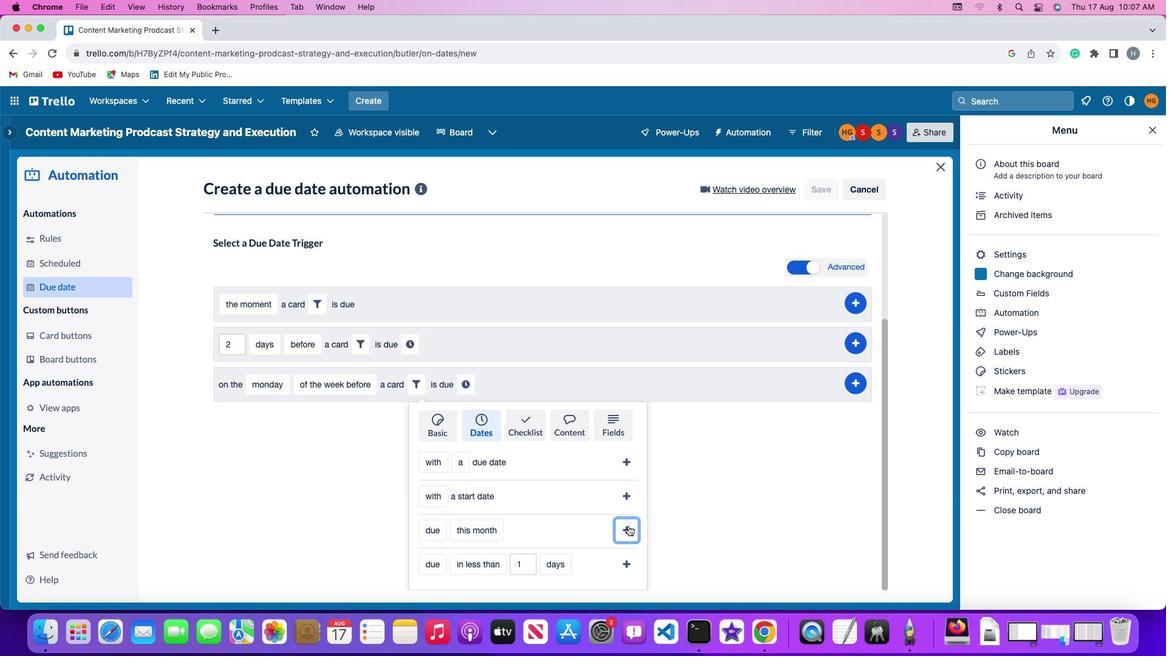 
Action: Mouse moved to (556, 531)
Screenshot: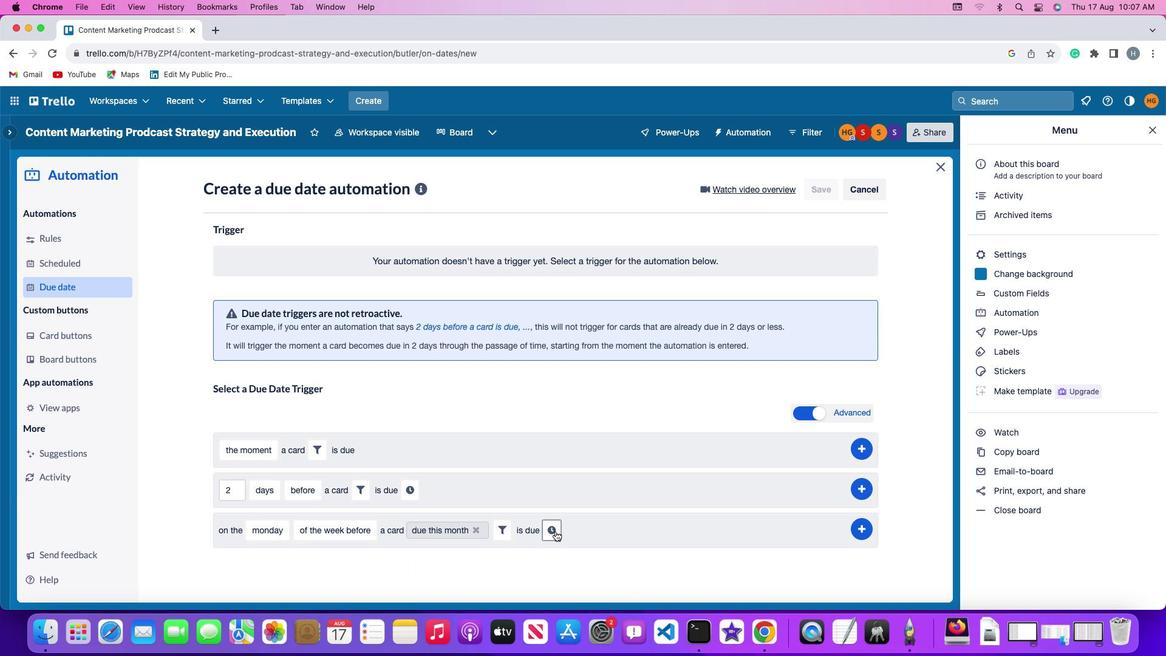 
Action: Mouse pressed left at (556, 531)
Screenshot: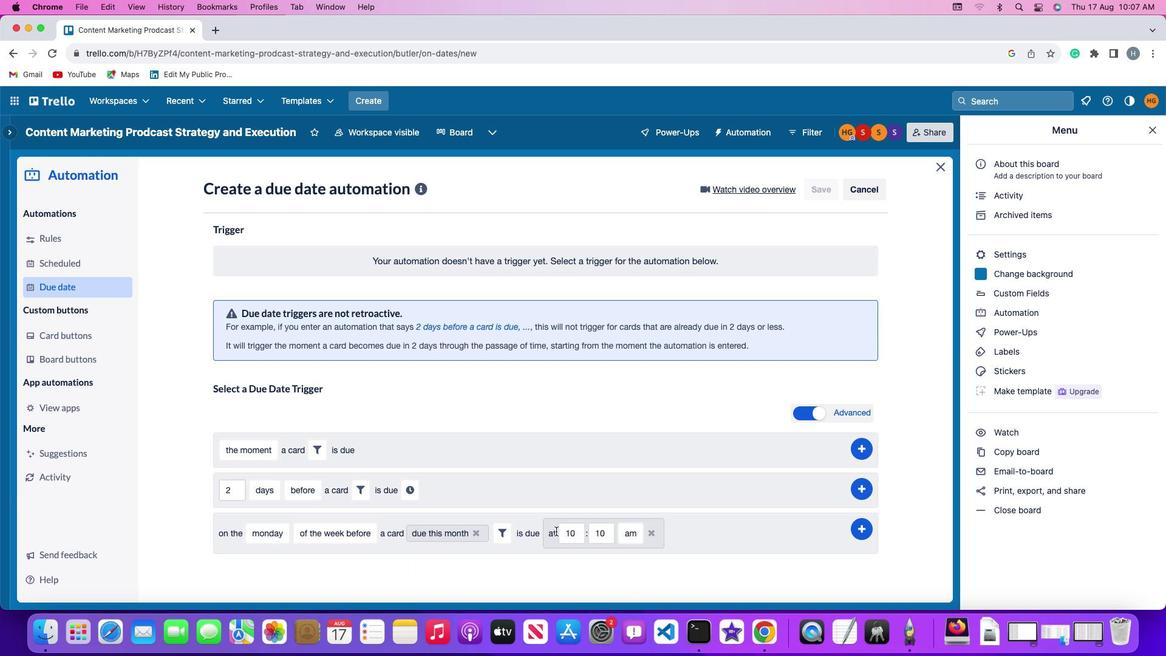 
Action: Mouse moved to (581, 535)
Screenshot: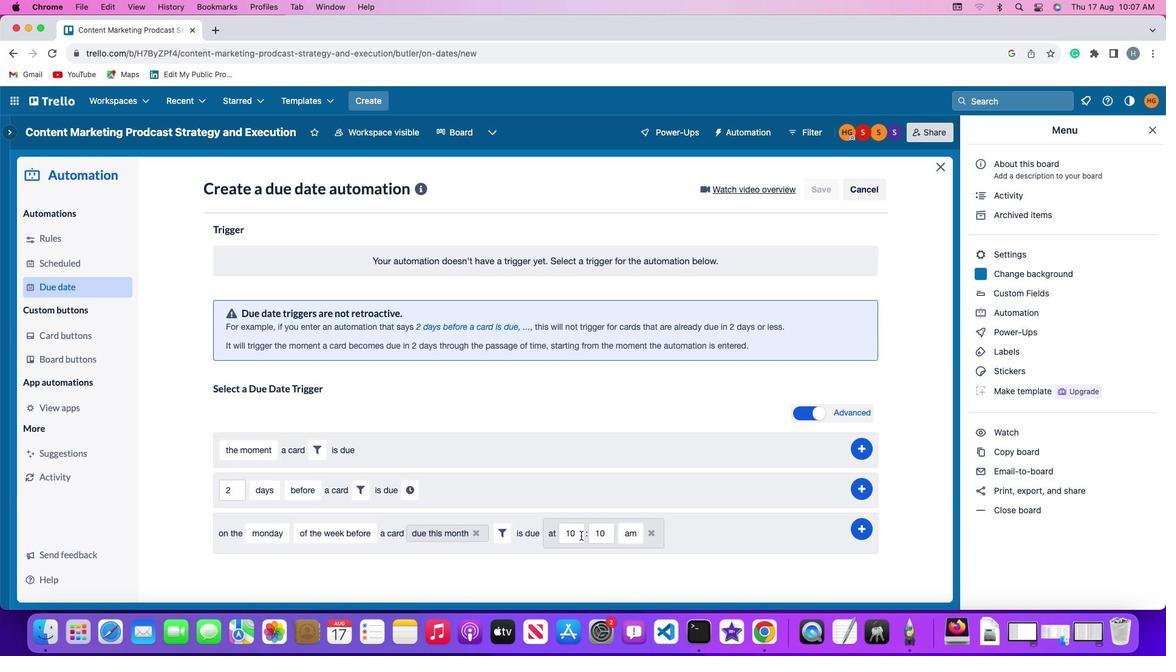 
Action: Mouse pressed left at (581, 535)
Screenshot: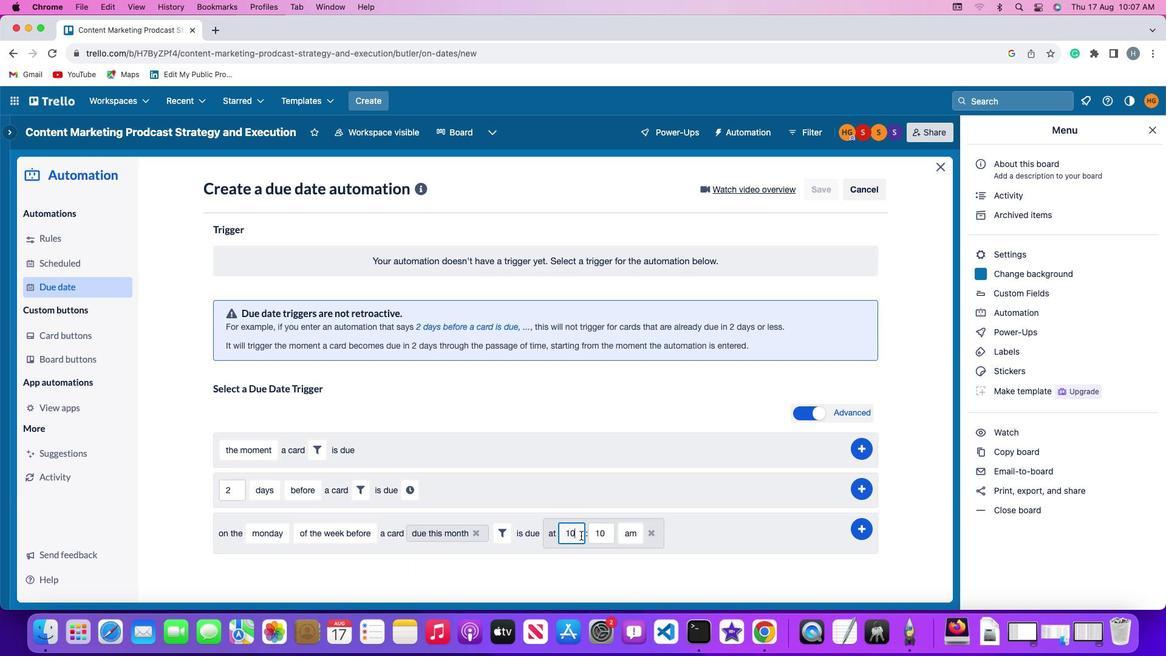 
Action: Key pressed Key.backspace'1'
Screenshot: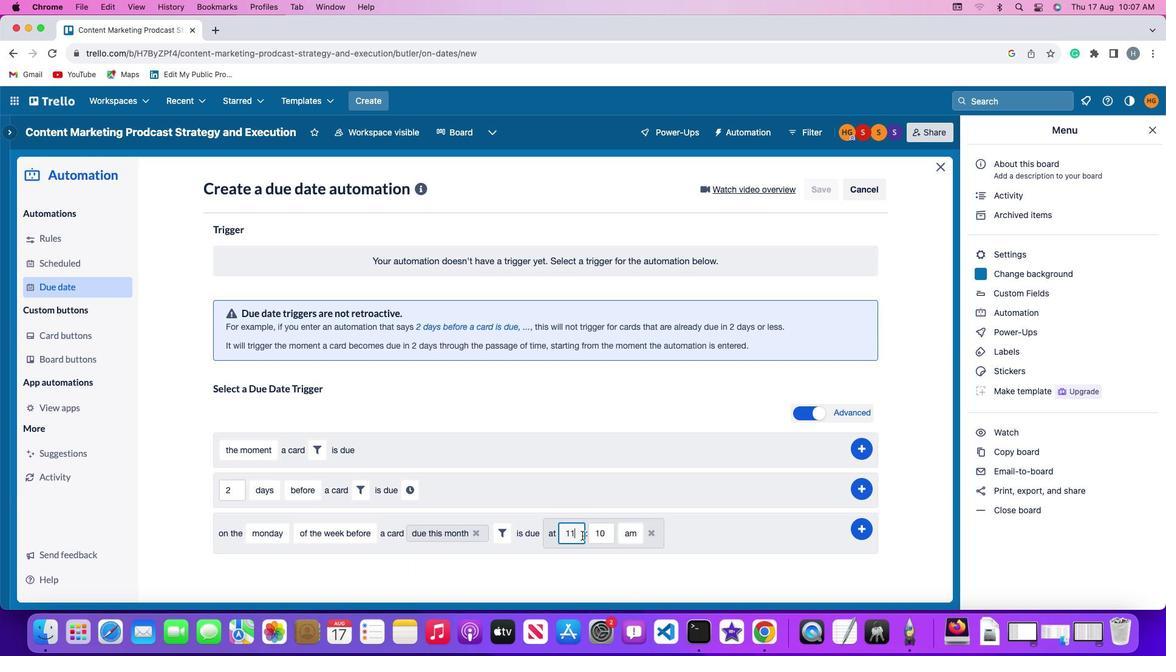 
Action: Mouse moved to (606, 531)
Screenshot: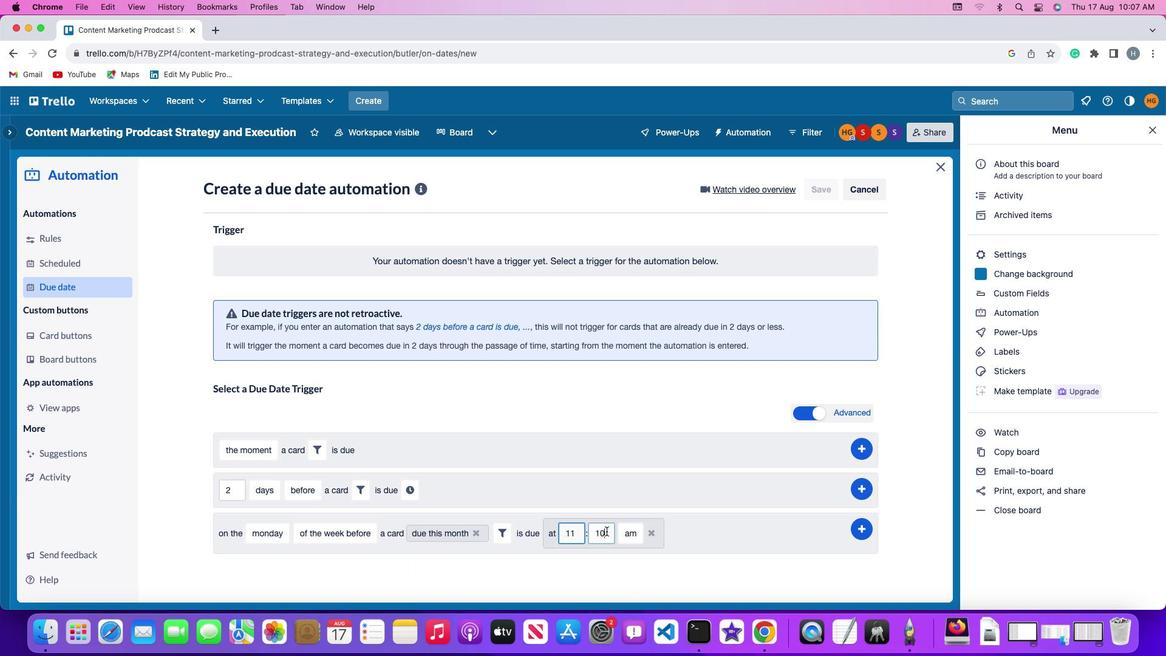 
Action: Mouse pressed left at (606, 531)
Screenshot: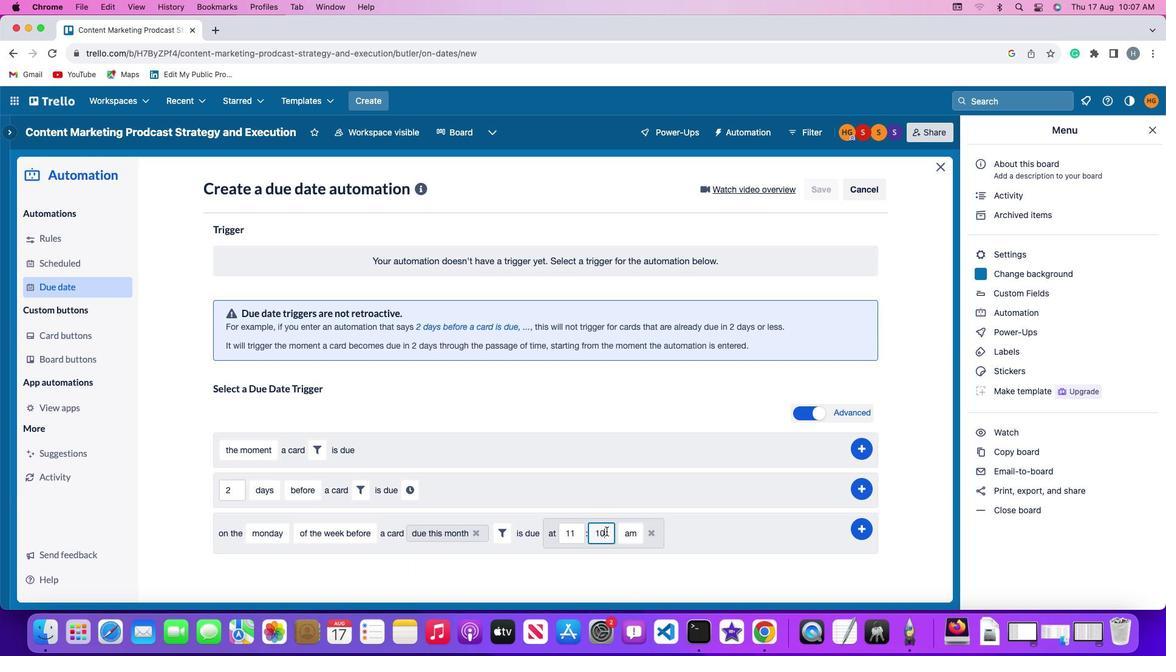 
Action: Key pressed Key.backspaceKey.backspace'0''0'
Screenshot: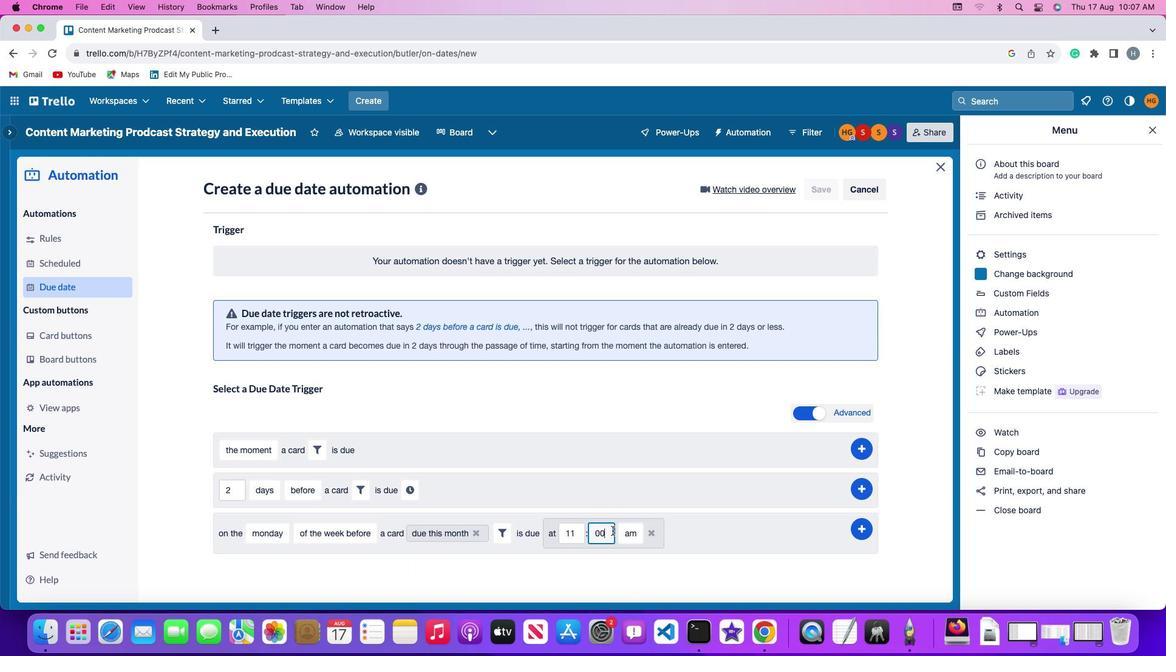 
Action: Mouse moved to (627, 532)
Screenshot: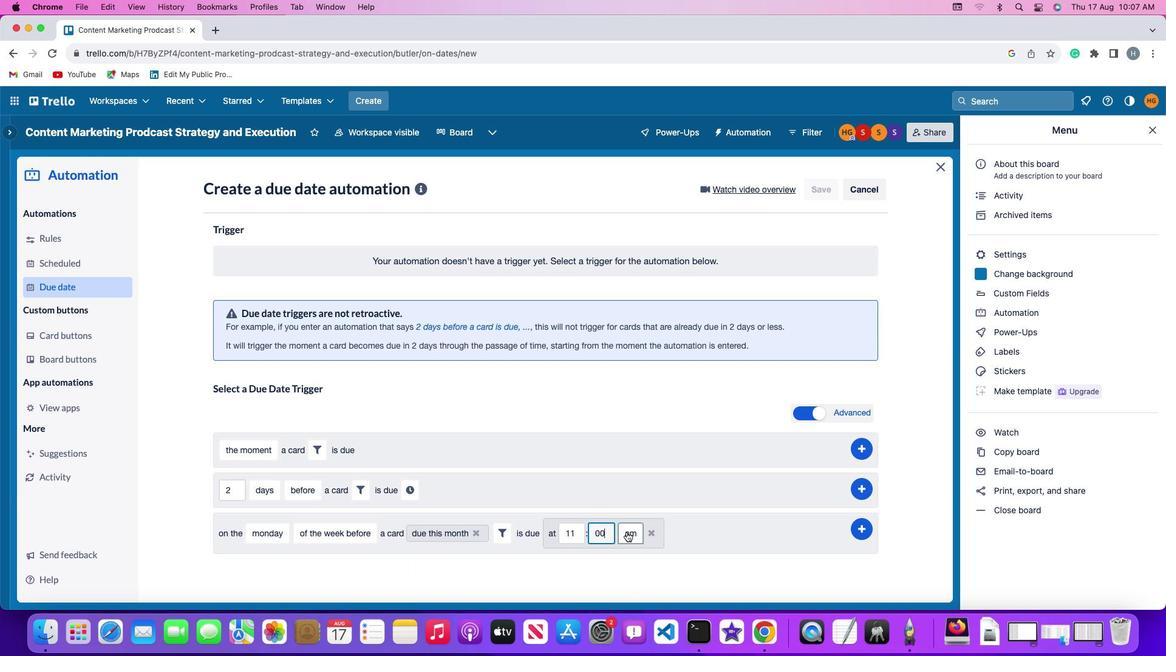 
Action: Mouse pressed left at (627, 532)
Screenshot: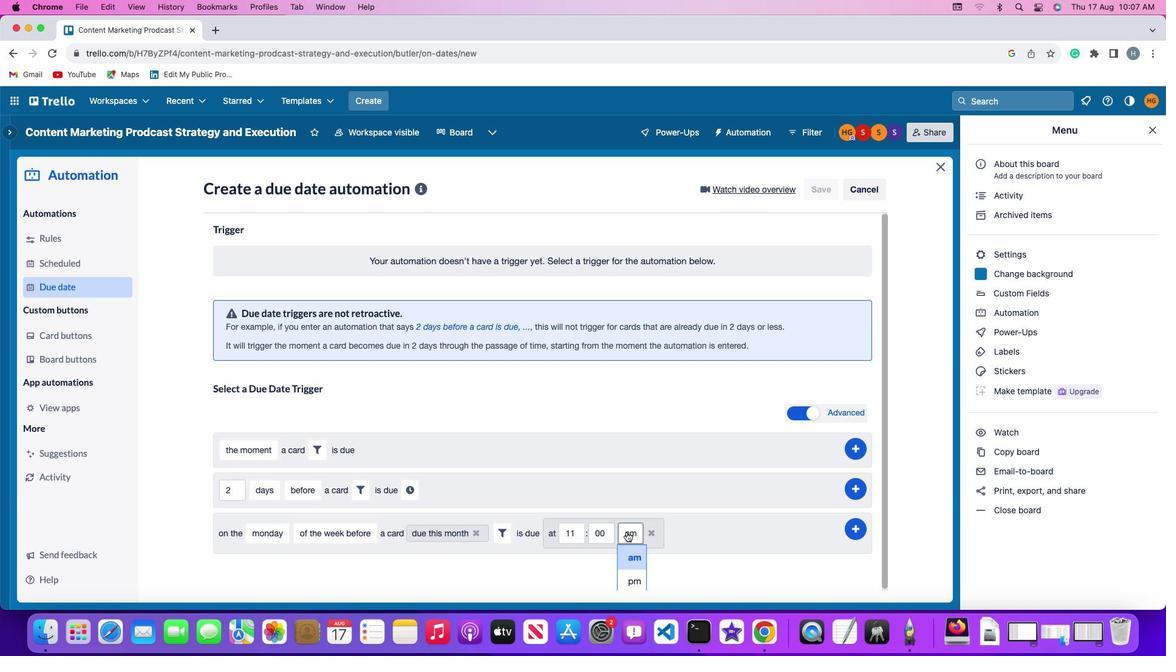 
Action: Mouse moved to (636, 557)
Screenshot: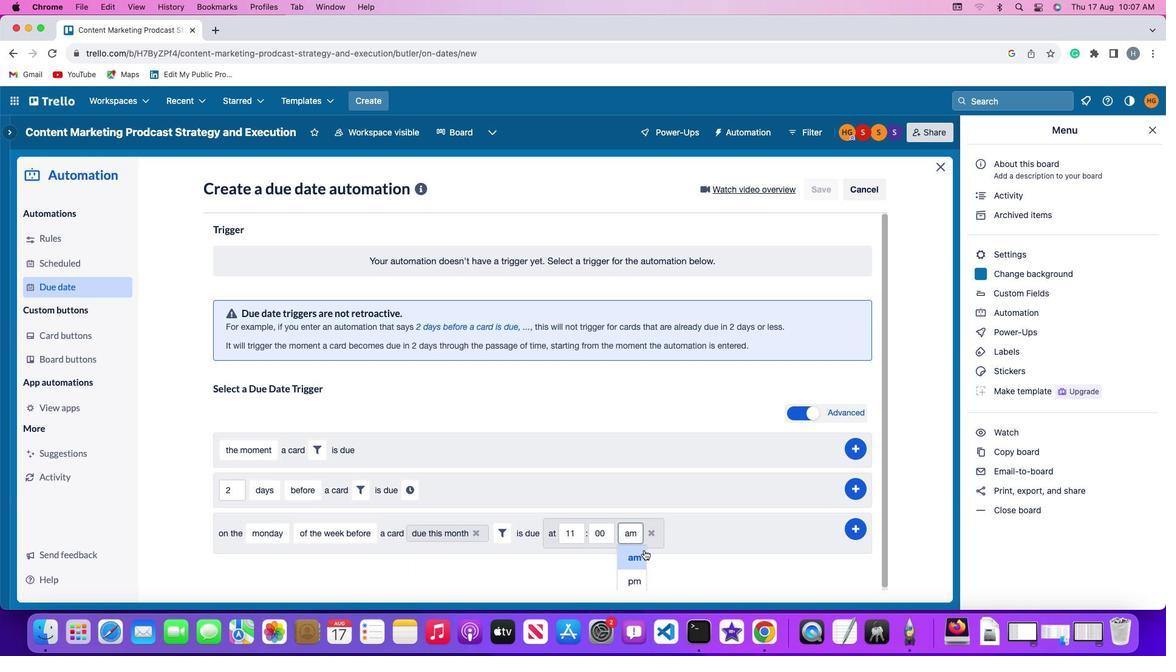 
Action: Mouse pressed left at (636, 557)
Screenshot: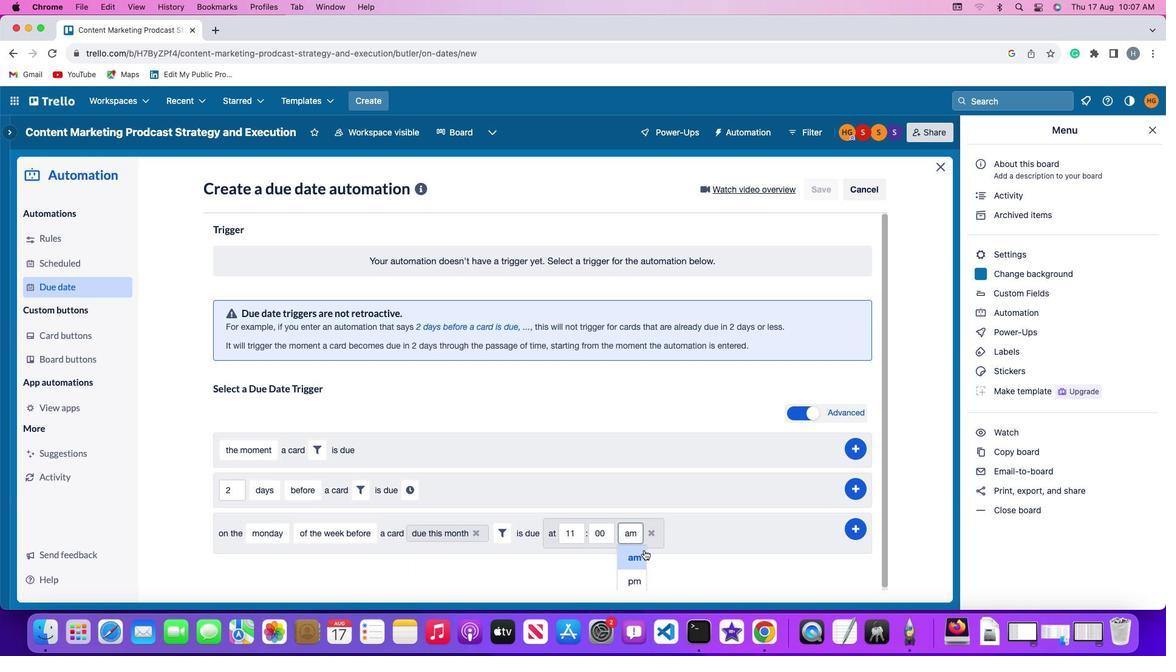 
Action: Mouse moved to (867, 528)
Screenshot: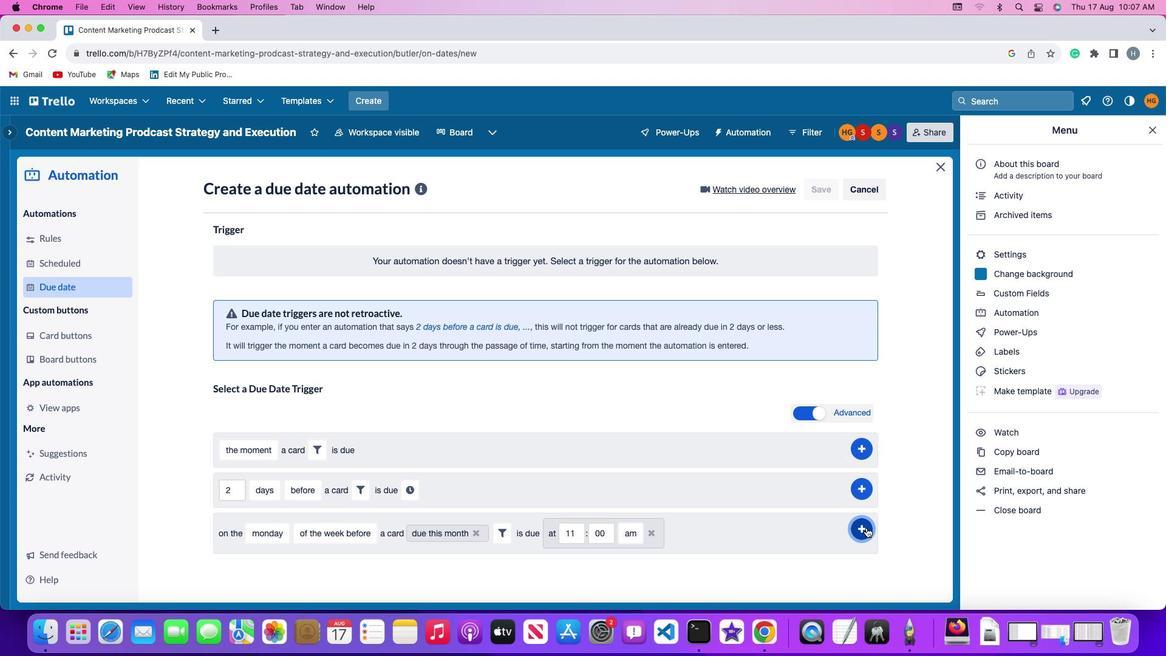 
Action: Mouse pressed left at (867, 528)
Screenshot: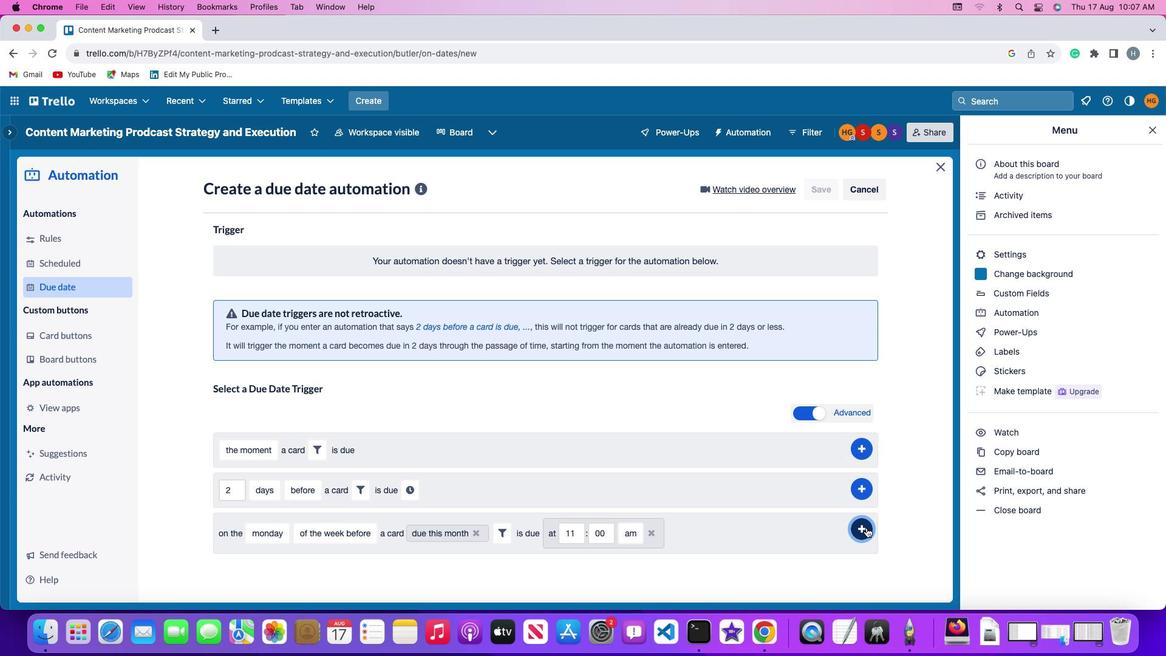 
Action: Mouse moved to (916, 422)
Screenshot: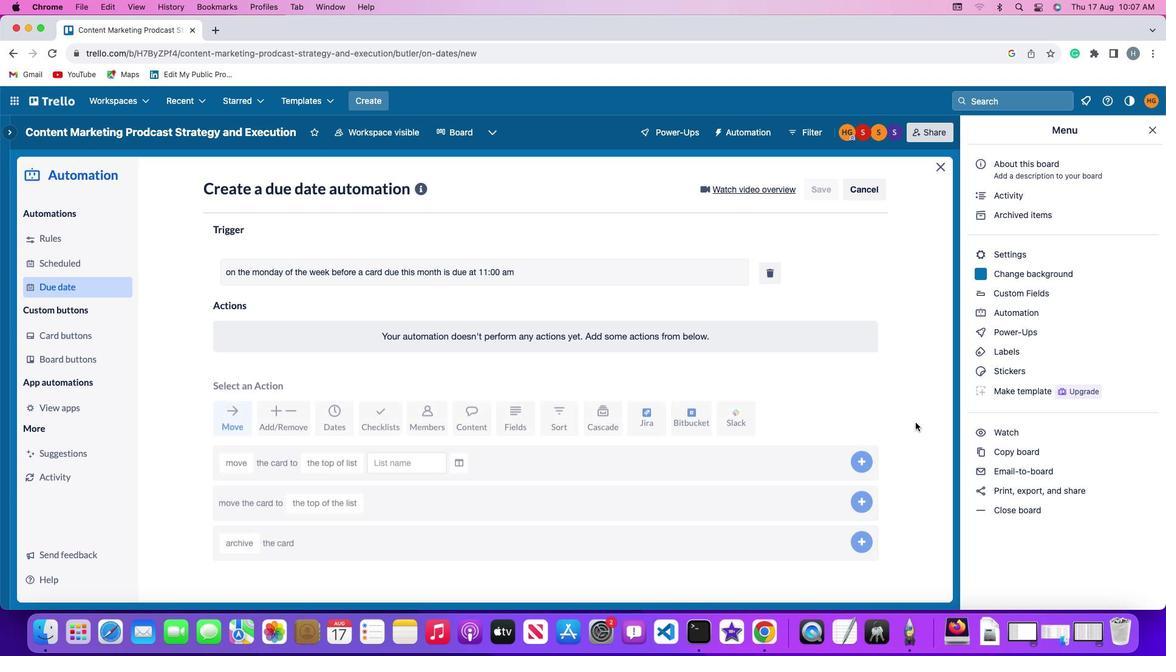 
